 Task: In the Contact  Evelyn_White@tiffany.com, Add note: 'Add a note to reach out to a partner for a joint marketing campaign.'. Mark checkbox to create task to follow up ': In 2 weeks'. Create task, with  description: Follow up on Payment, Add due date: In 3 Business Days; Add reminder: 30 Minutes before. Set Priority Medium and add note: Review the attached proposal. Logged in from softage.5@softage.net
Action: Mouse moved to (71, 56)
Screenshot: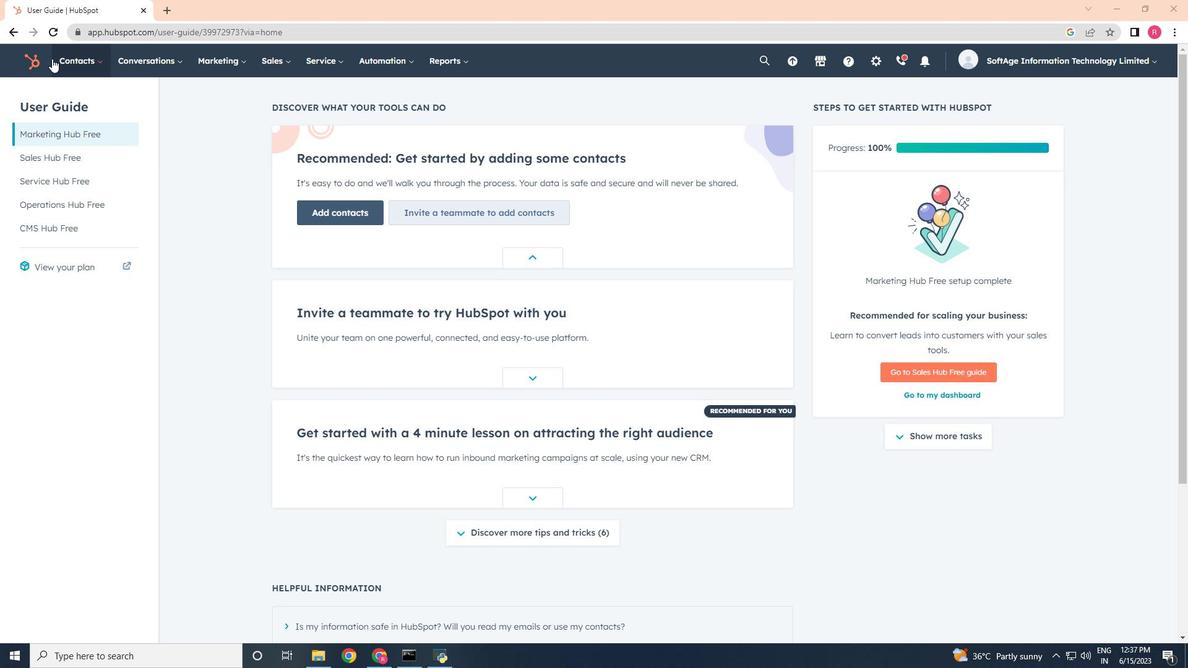 
Action: Mouse pressed left at (71, 56)
Screenshot: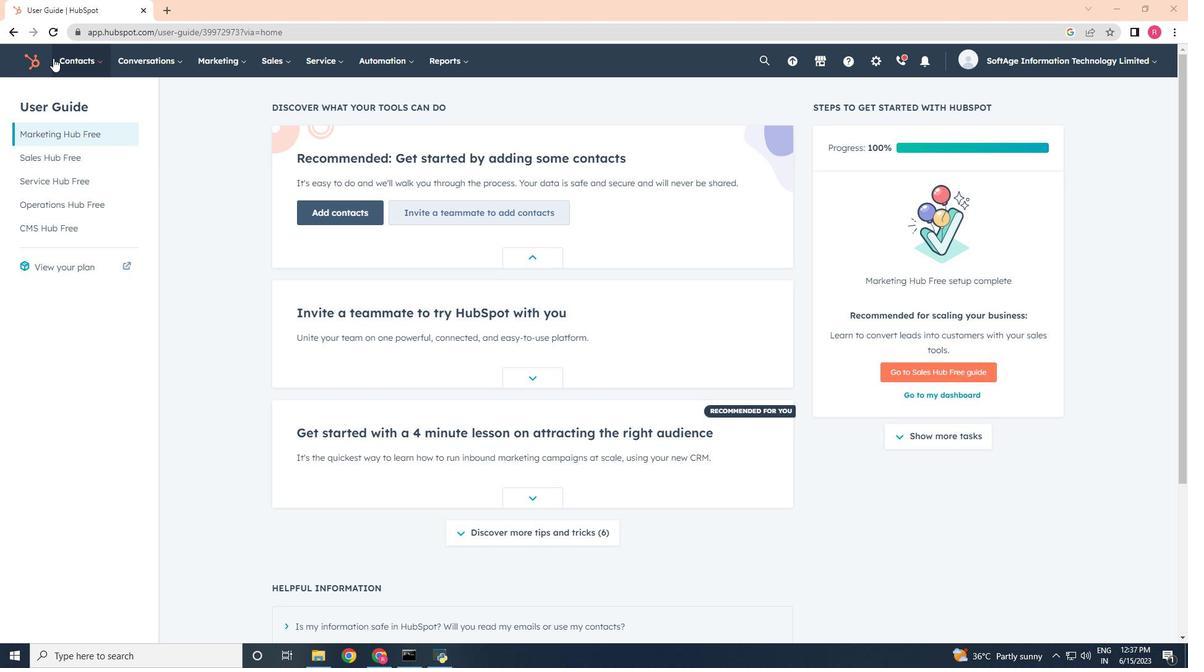 
Action: Mouse moved to (87, 92)
Screenshot: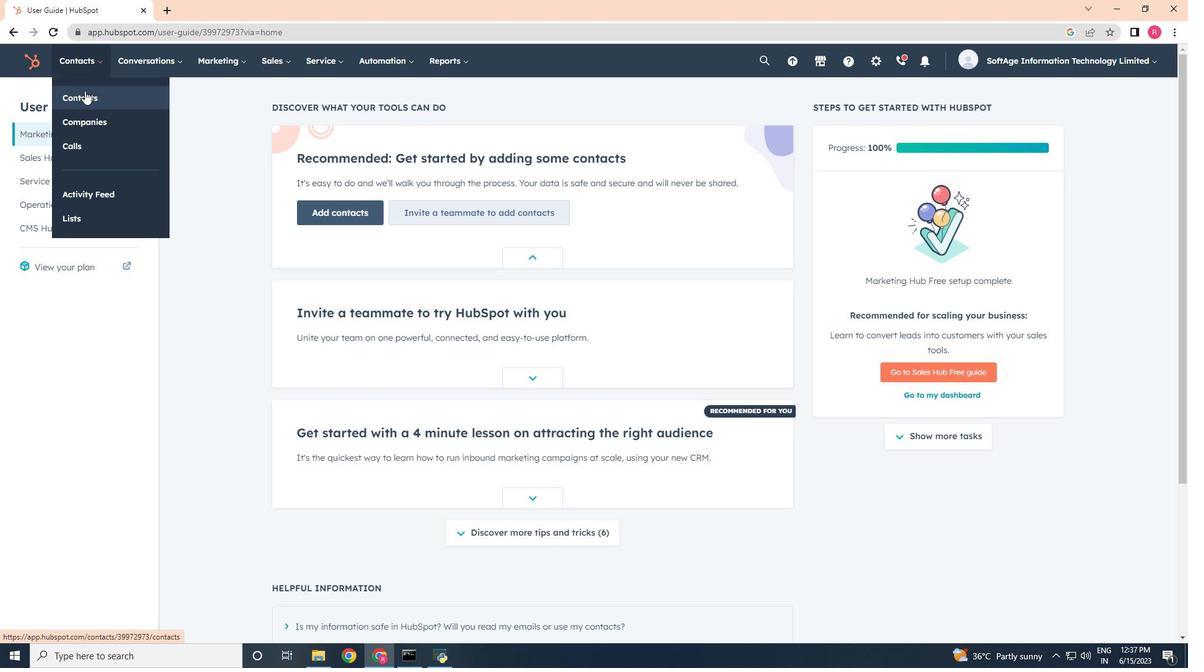
Action: Mouse pressed left at (87, 92)
Screenshot: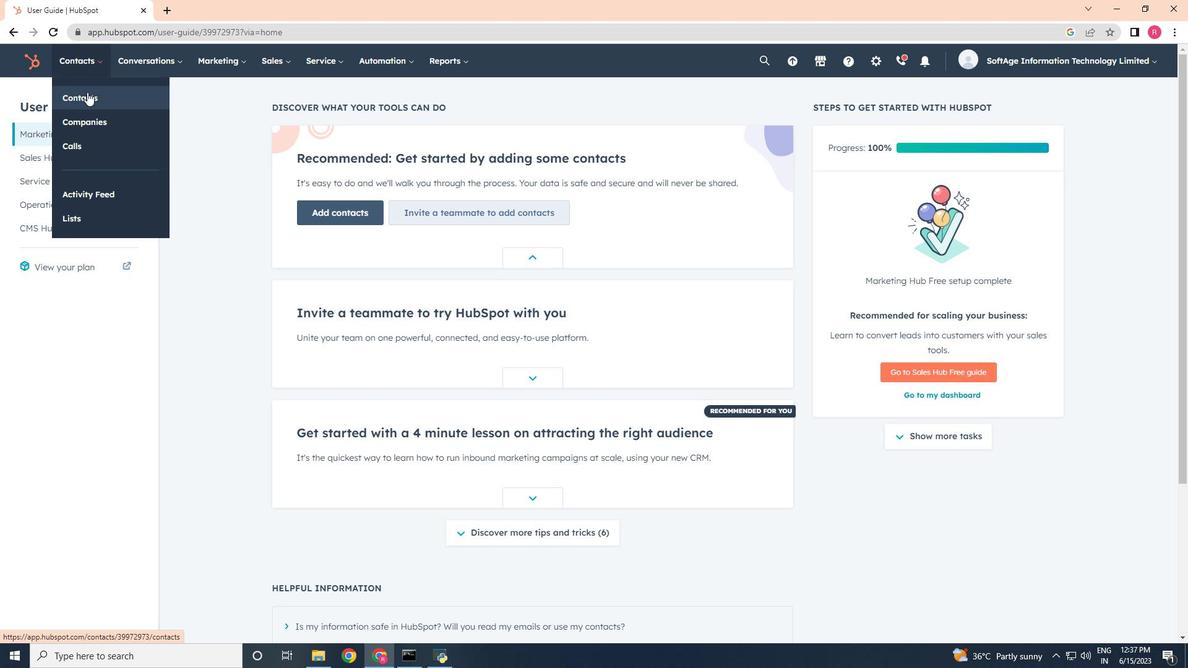 
Action: Mouse moved to (113, 202)
Screenshot: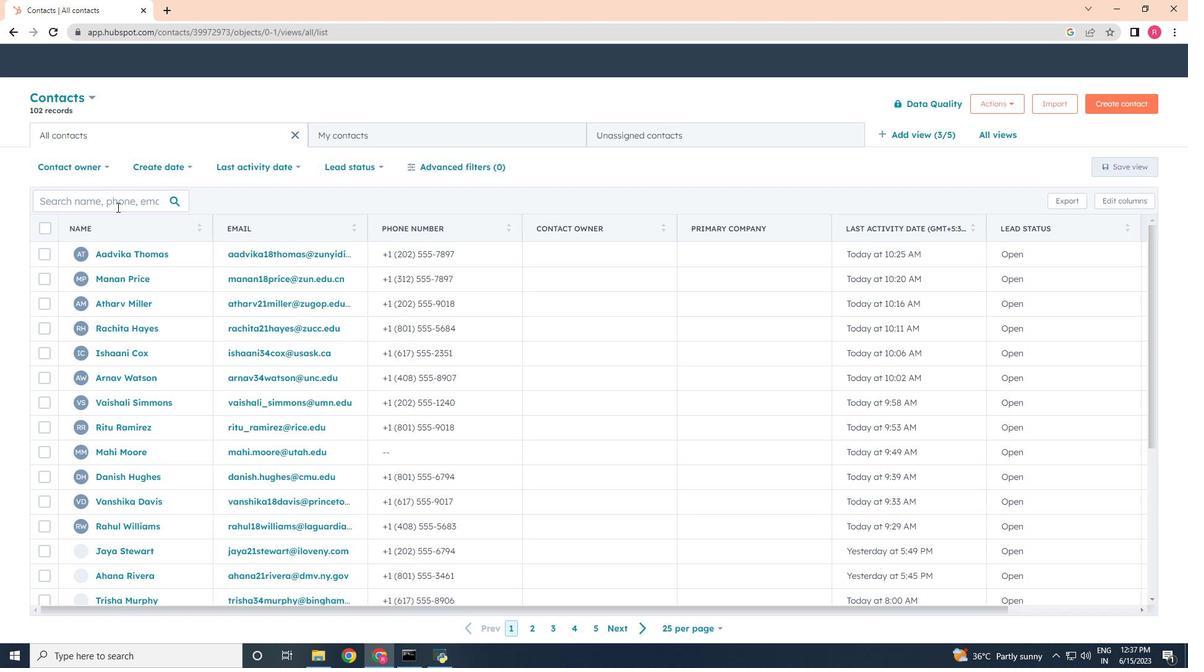 
Action: Mouse pressed left at (113, 202)
Screenshot: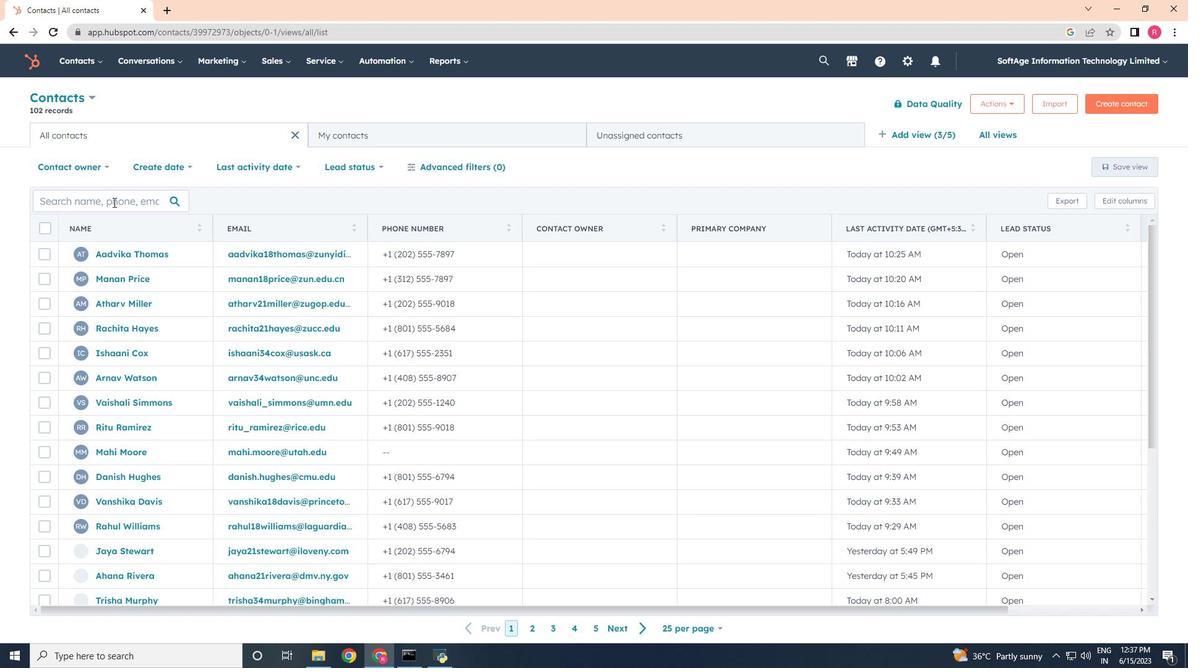 
Action: Key pressed <Key.shift>Evelyn<Key.shift>_white
Screenshot: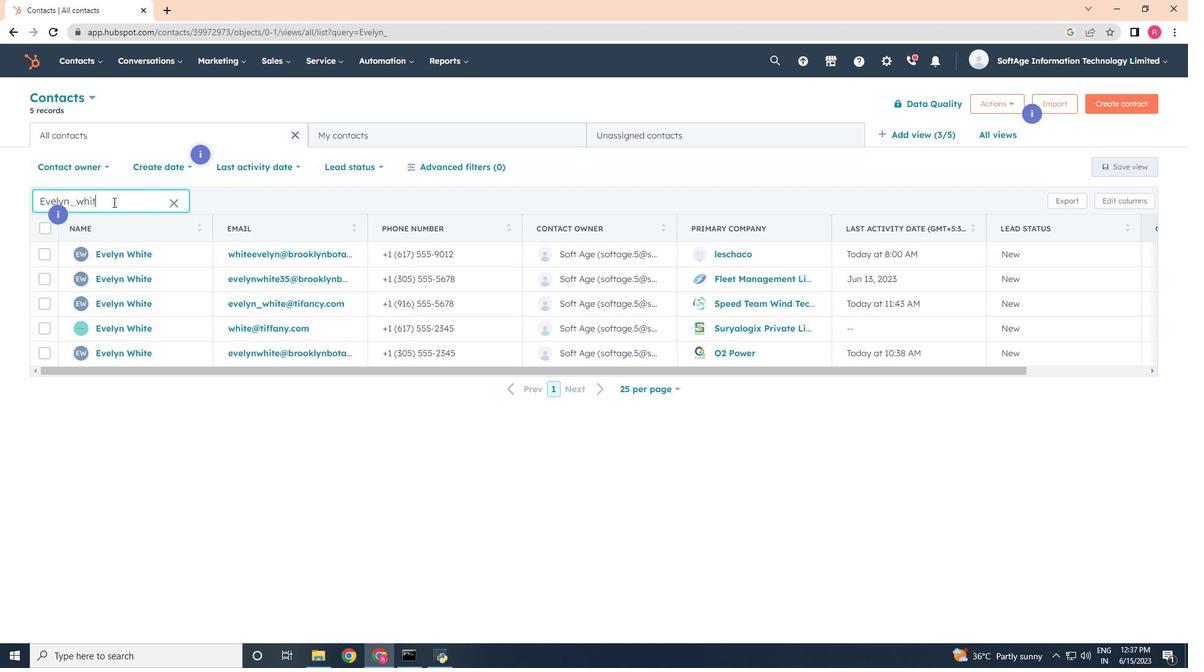 
Action: Mouse moved to (138, 258)
Screenshot: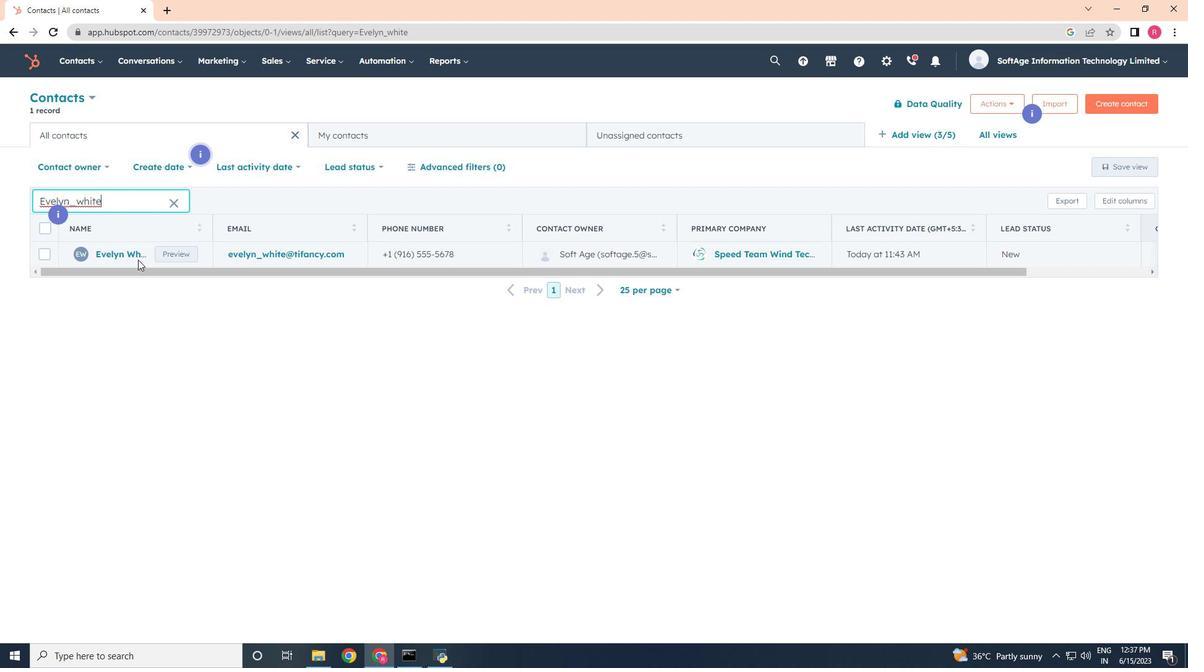 
Action: Mouse pressed left at (138, 258)
Screenshot: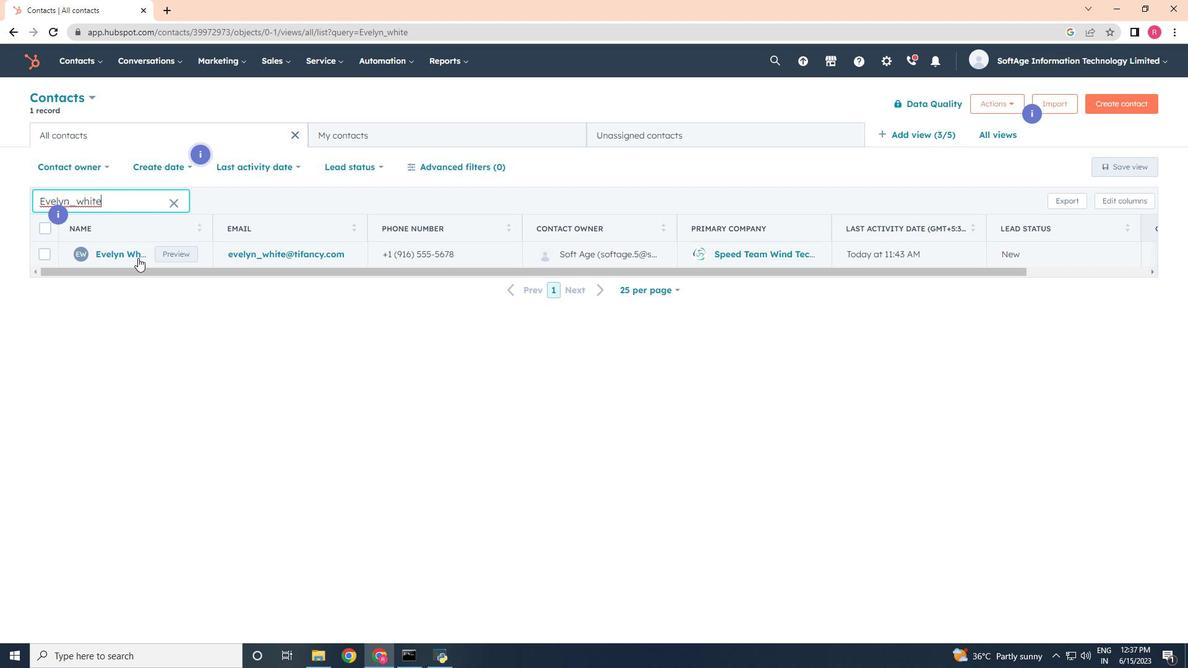 
Action: Mouse moved to (43, 211)
Screenshot: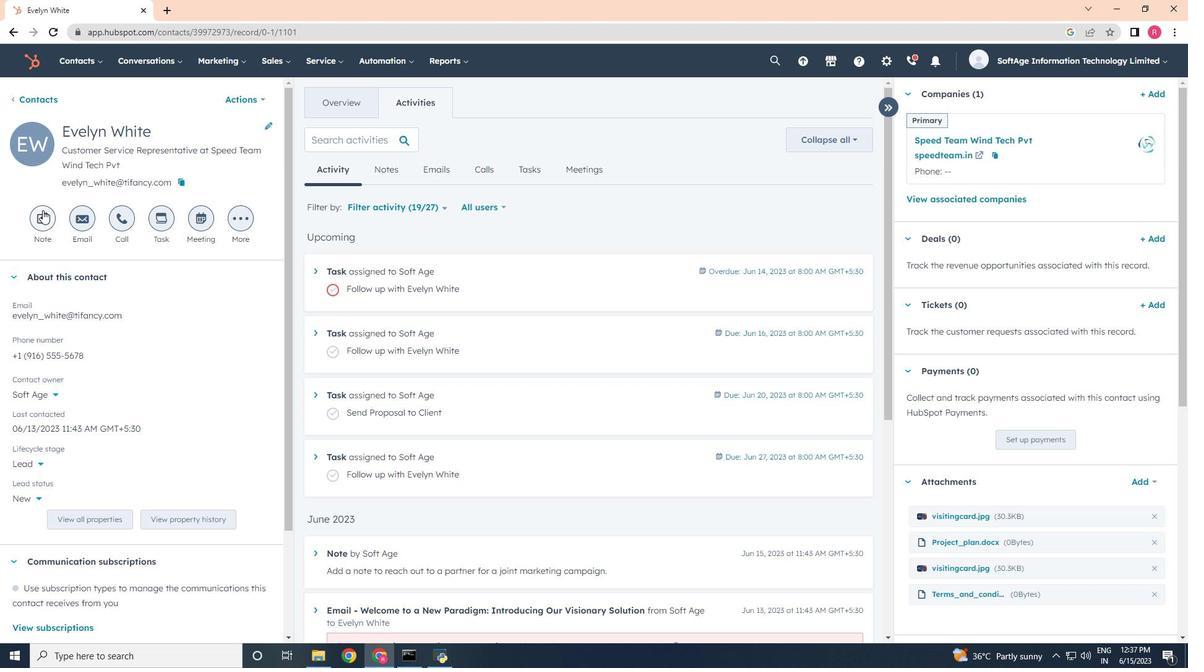 
Action: Mouse pressed left at (43, 211)
Screenshot: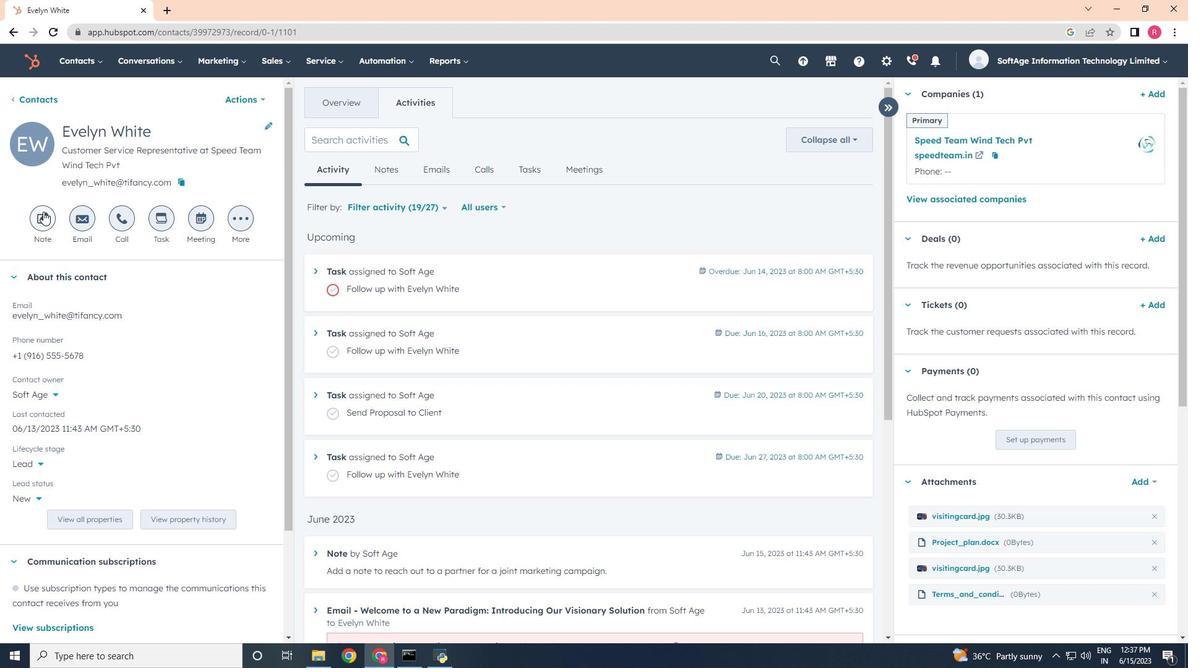 
Action: Mouse moved to (38, 266)
Screenshot: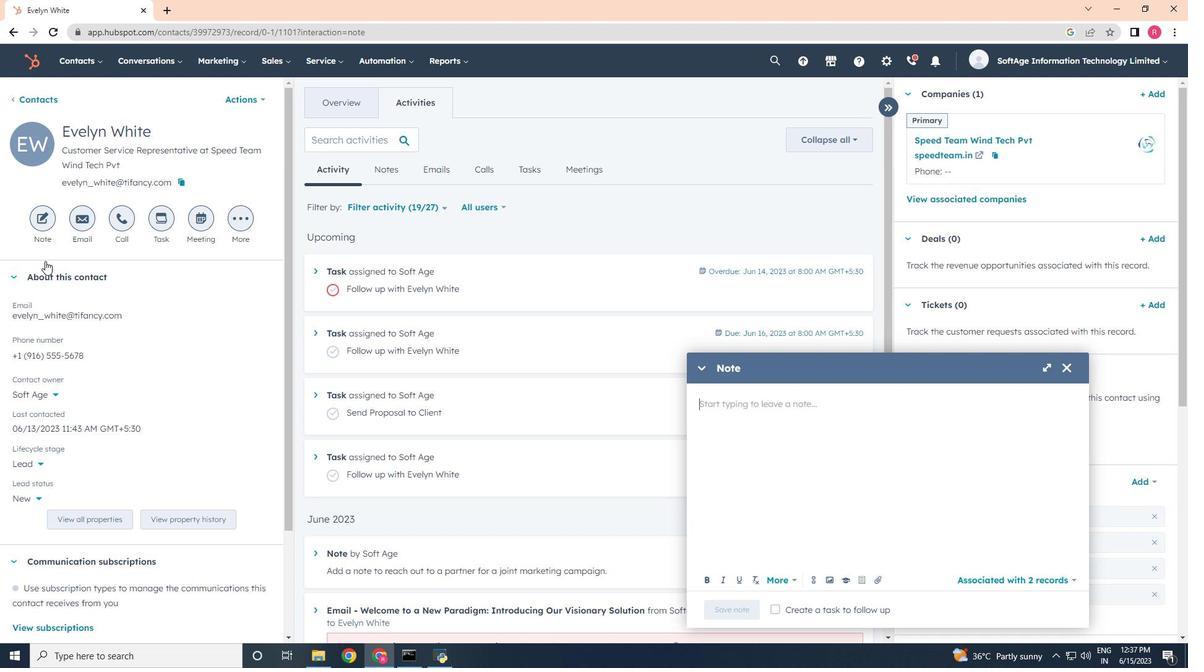 
Action: Key pressed <Key.shift><Key.shift><Key.shift><Key.shift><Key.shift><Key.shift><Key.shift><Key.shift><Key.shift><Key.shift><Key.shift><Key.shift><Key.shift><Key.shift><Key.shift><Key.shift><Key.shift><Key.shift><Key.shift><Key.shift>Add<Key.space>a<Key.space>notes<Key.space>to<Key.space>reach<Key.space>out<Key.space>to<Key.space>a<Key.space>partner<Key.space>for<Key.space>a<Key.space>join<Key.space>marketing<Key.space>campaign
Screenshot: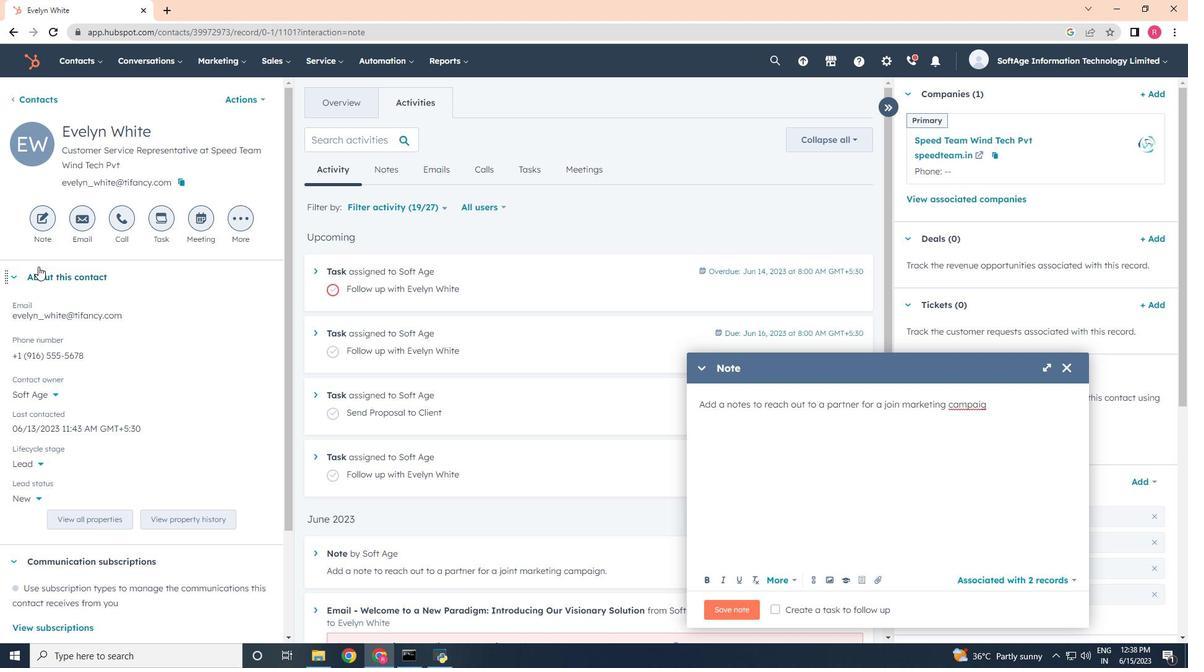 
Action: Mouse moved to (34, 268)
Screenshot: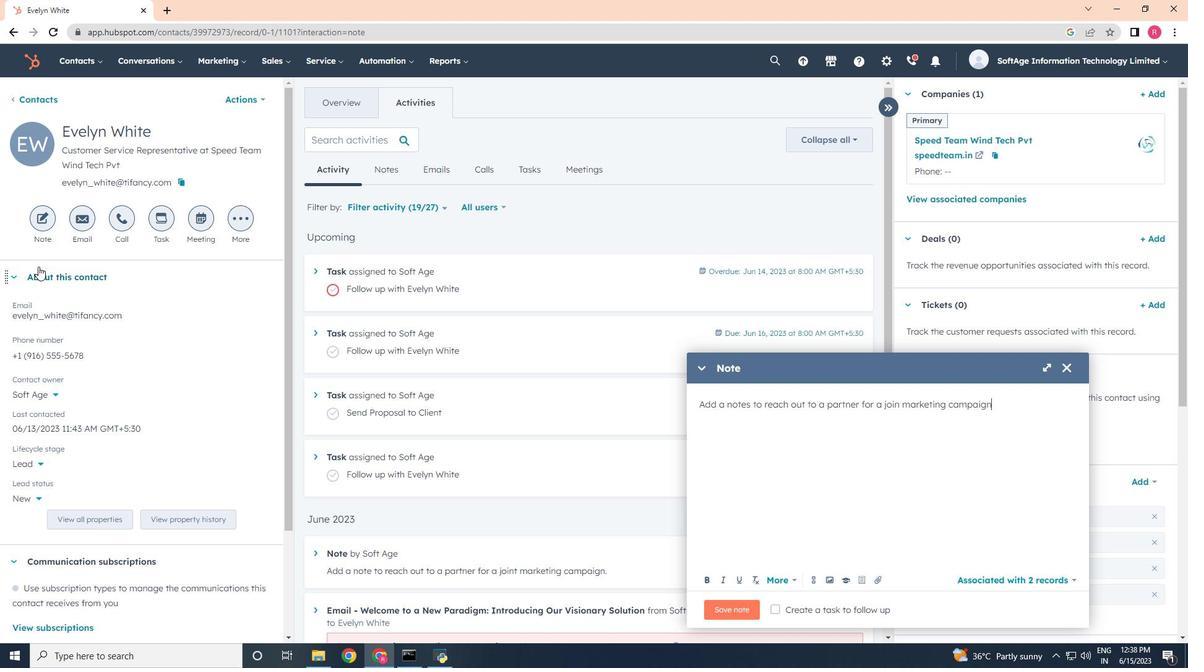 
Action: Key pressed .
Screenshot: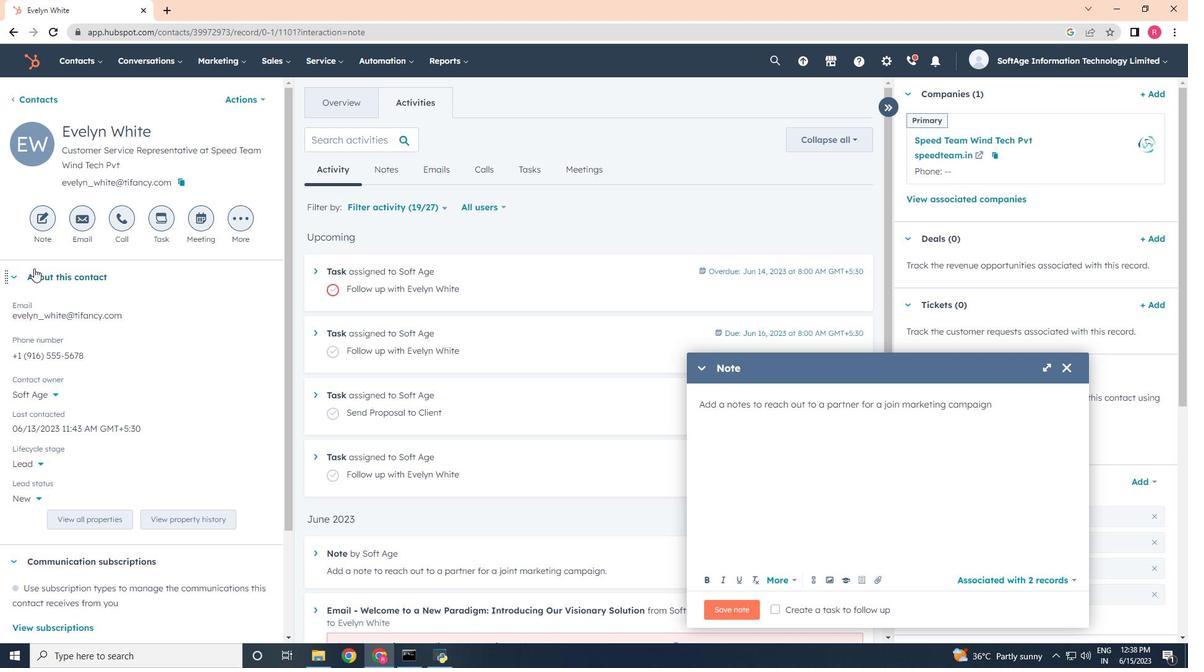 
Action: Mouse moved to (778, 611)
Screenshot: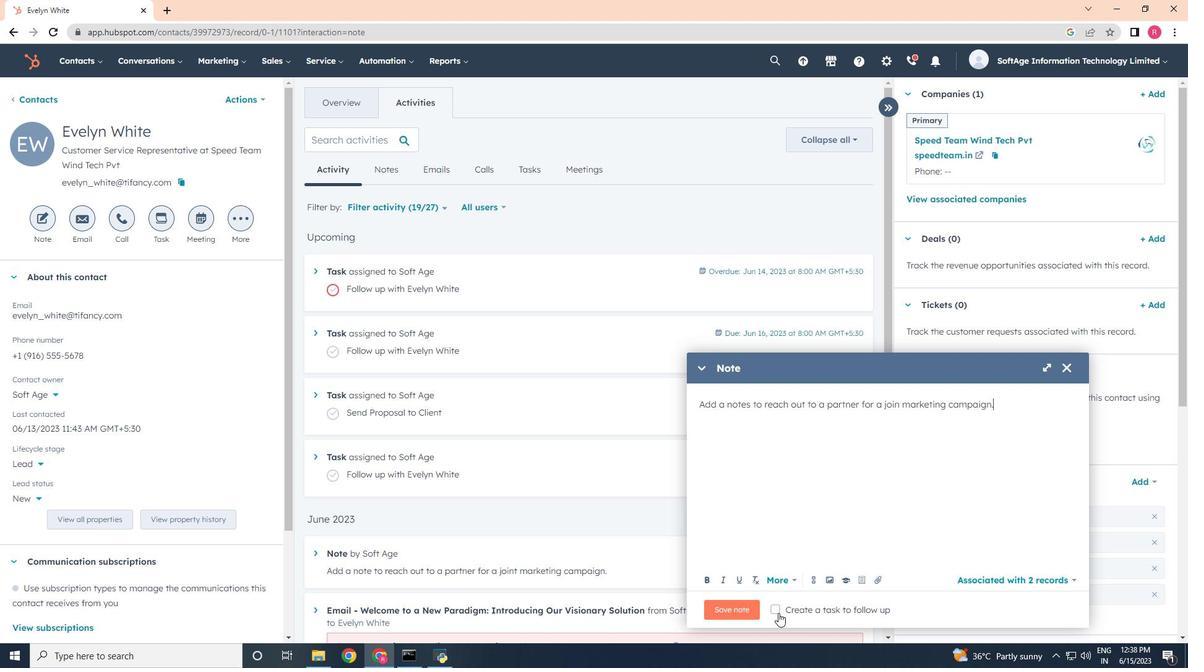 
Action: Mouse pressed left at (778, 611)
Screenshot: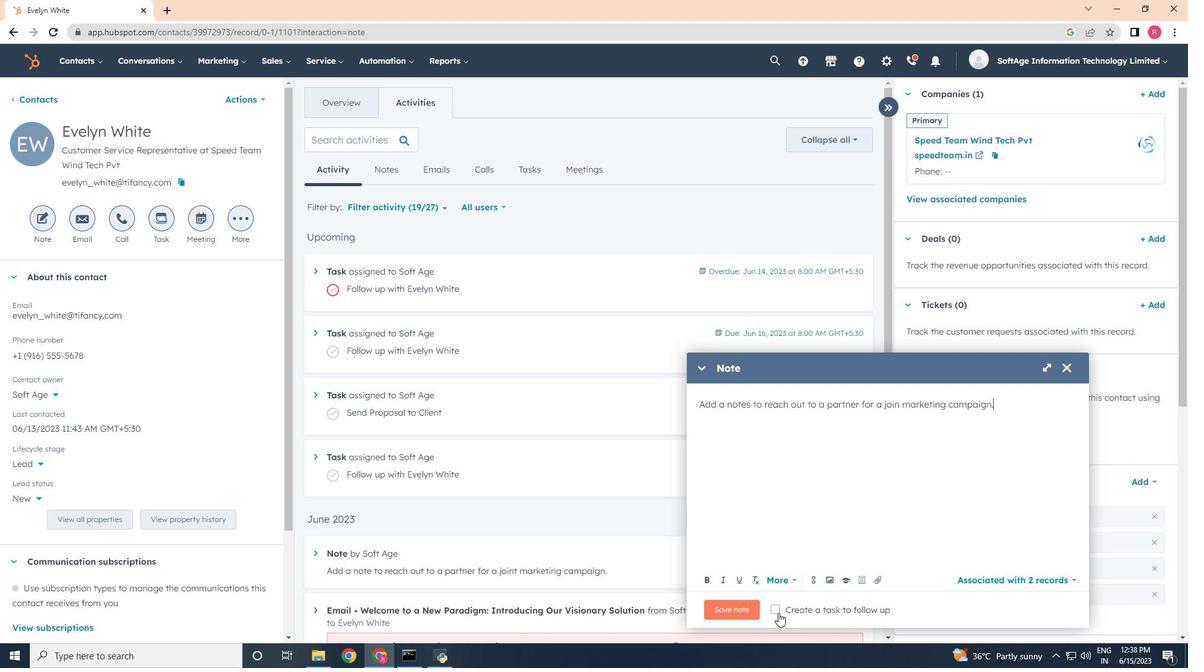 
Action: Mouse moved to (960, 610)
Screenshot: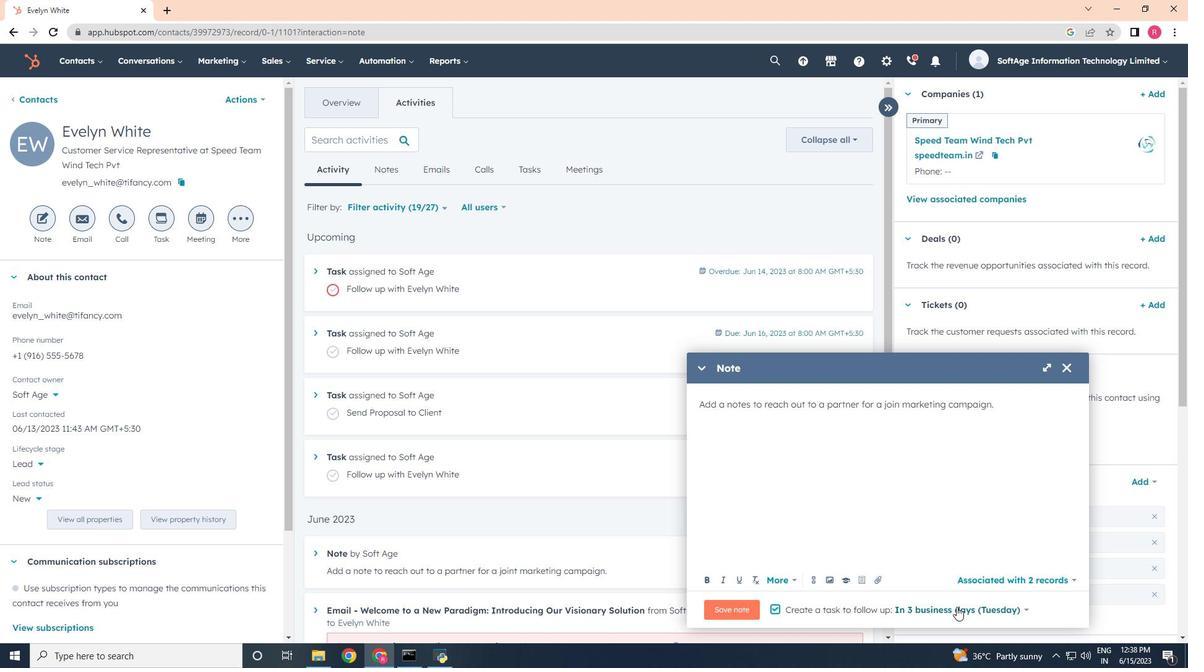 
Action: Mouse pressed left at (960, 610)
Screenshot: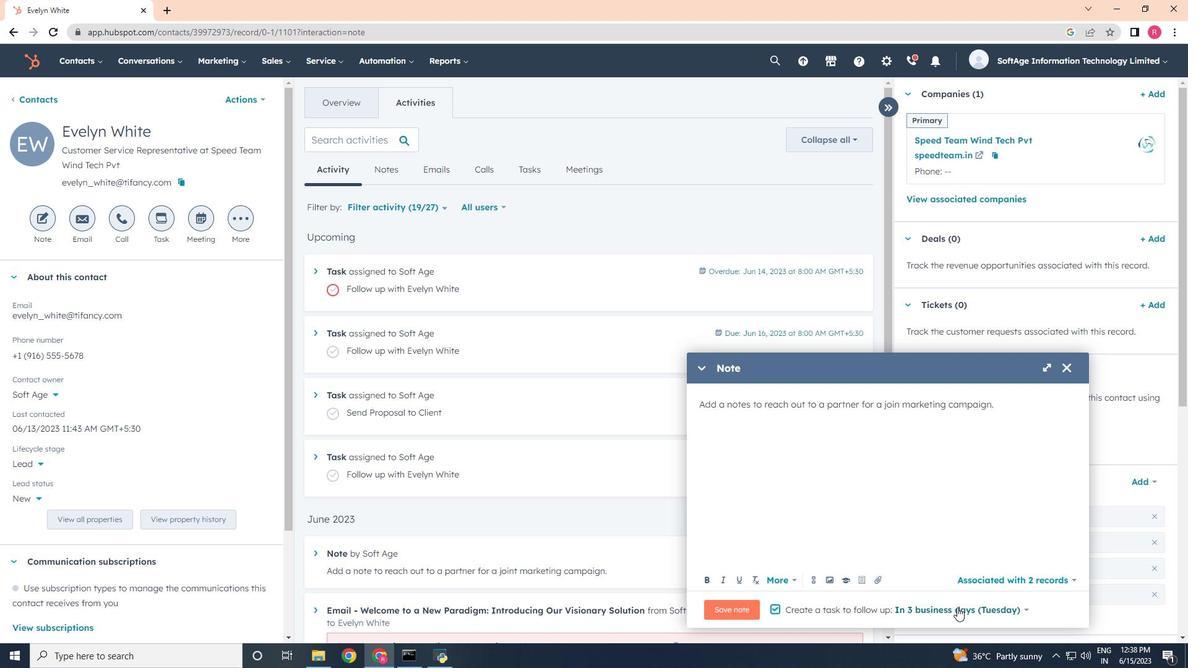 
Action: Mouse moved to (933, 540)
Screenshot: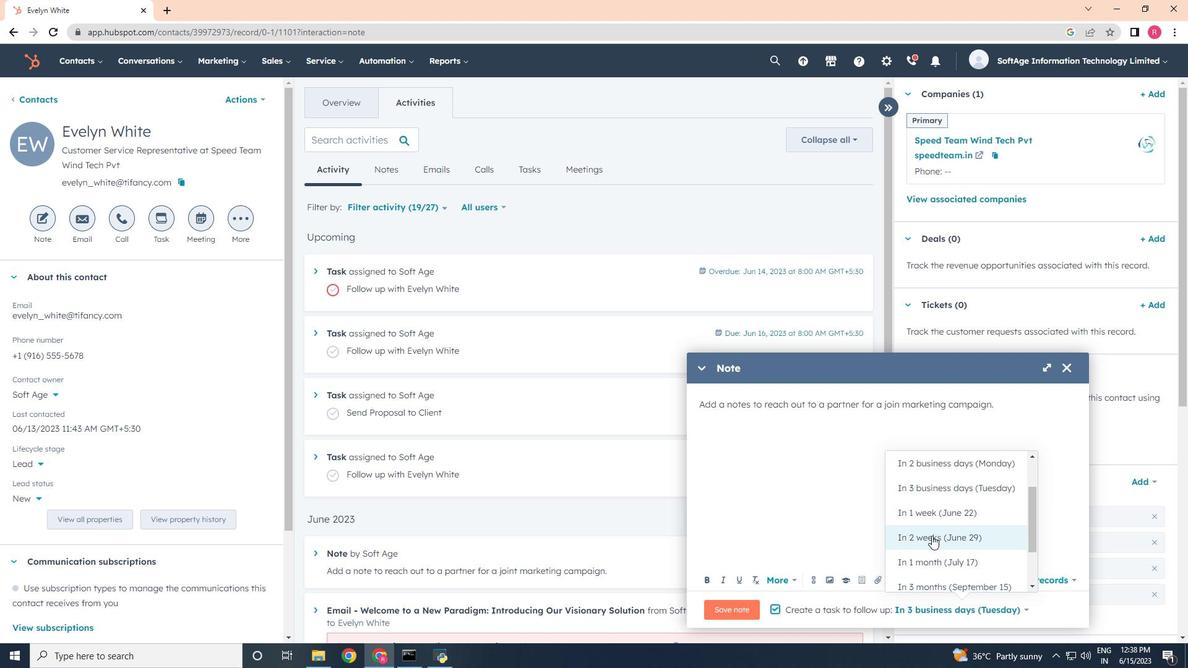 
Action: Mouse pressed left at (933, 540)
Screenshot: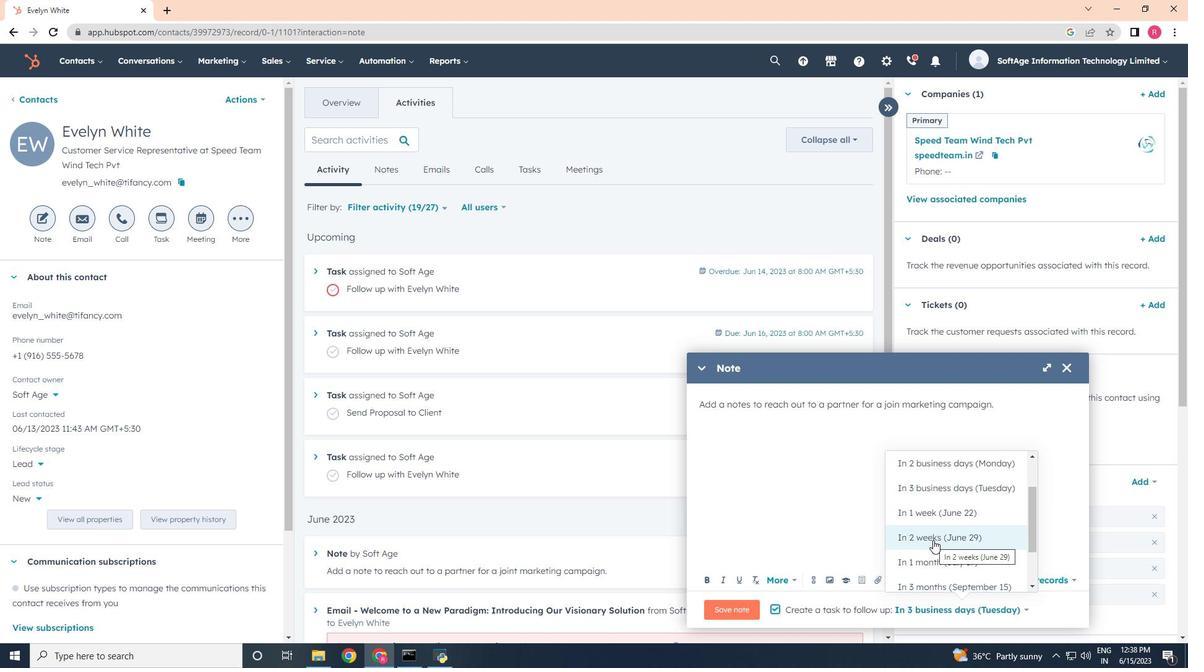 
Action: Mouse moved to (741, 605)
Screenshot: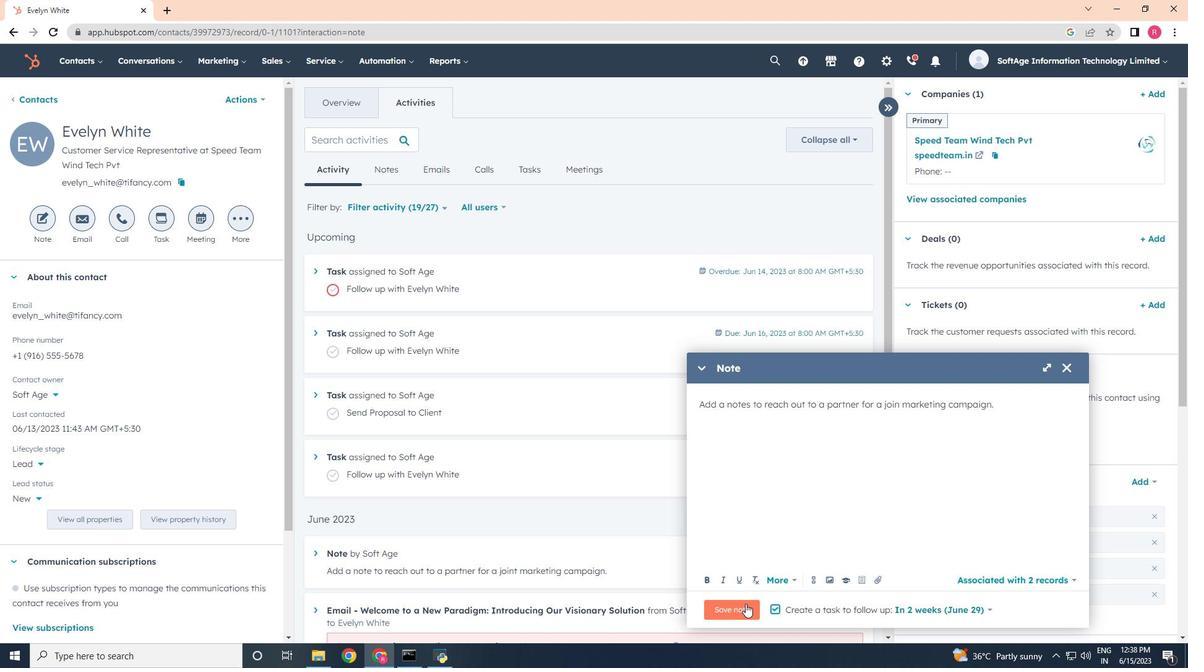 
Action: Mouse pressed left at (741, 605)
Screenshot: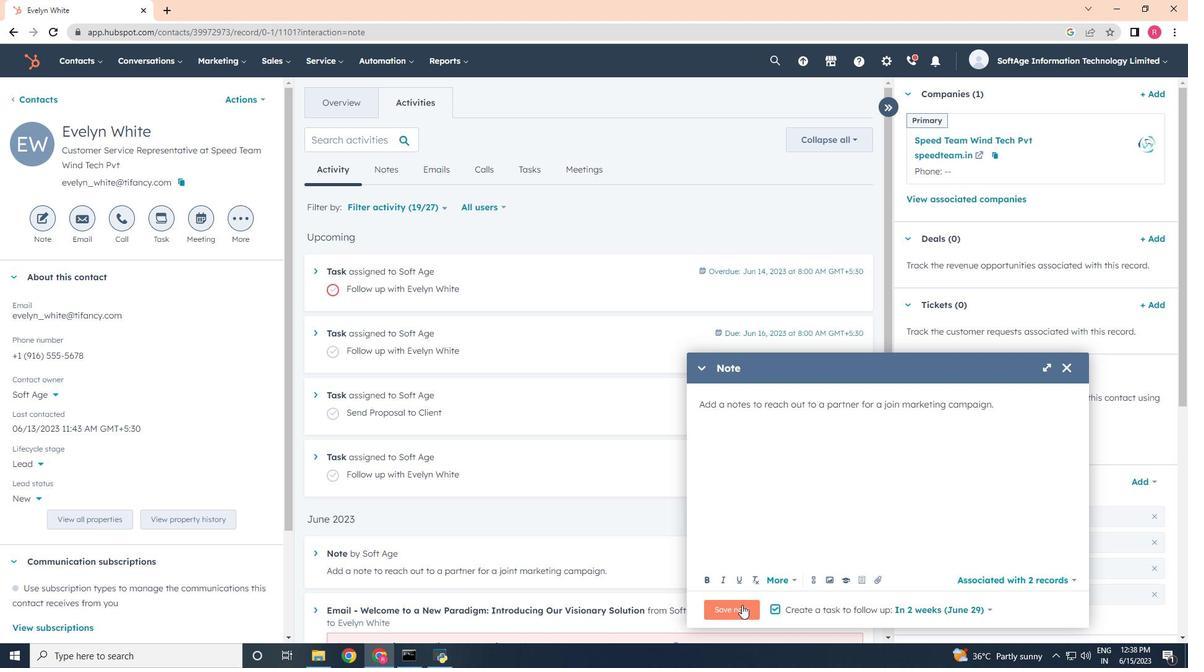 
Action: Mouse moved to (163, 222)
Screenshot: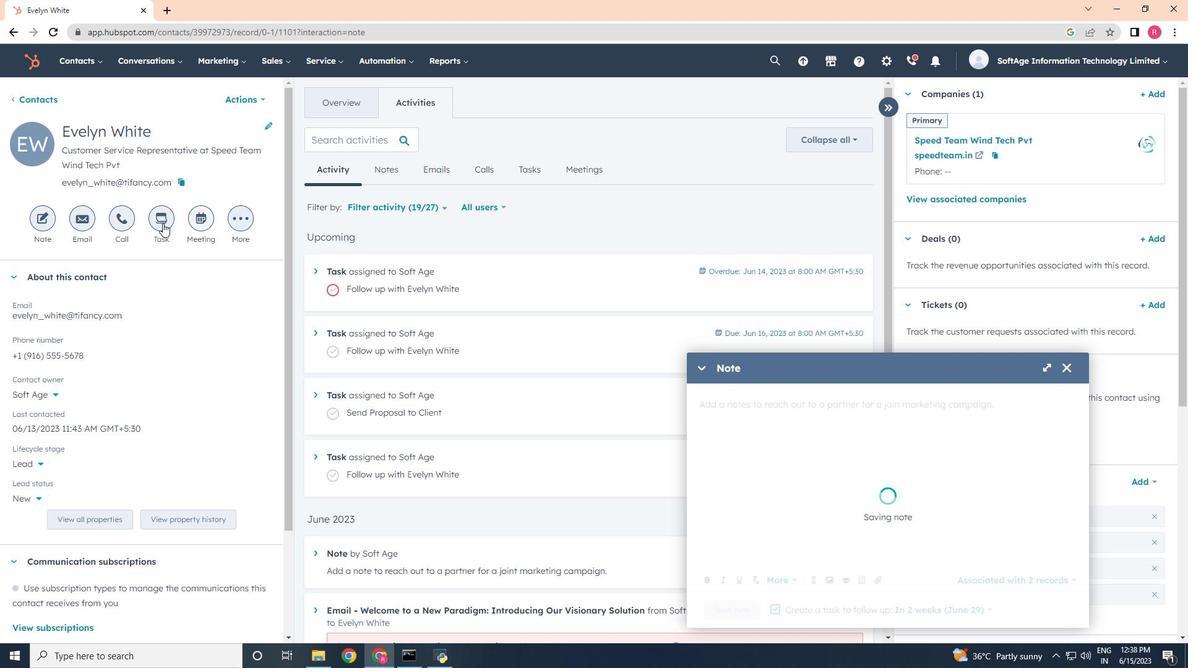 
Action: Mouse pressed left at (163, 222)
Screenshot: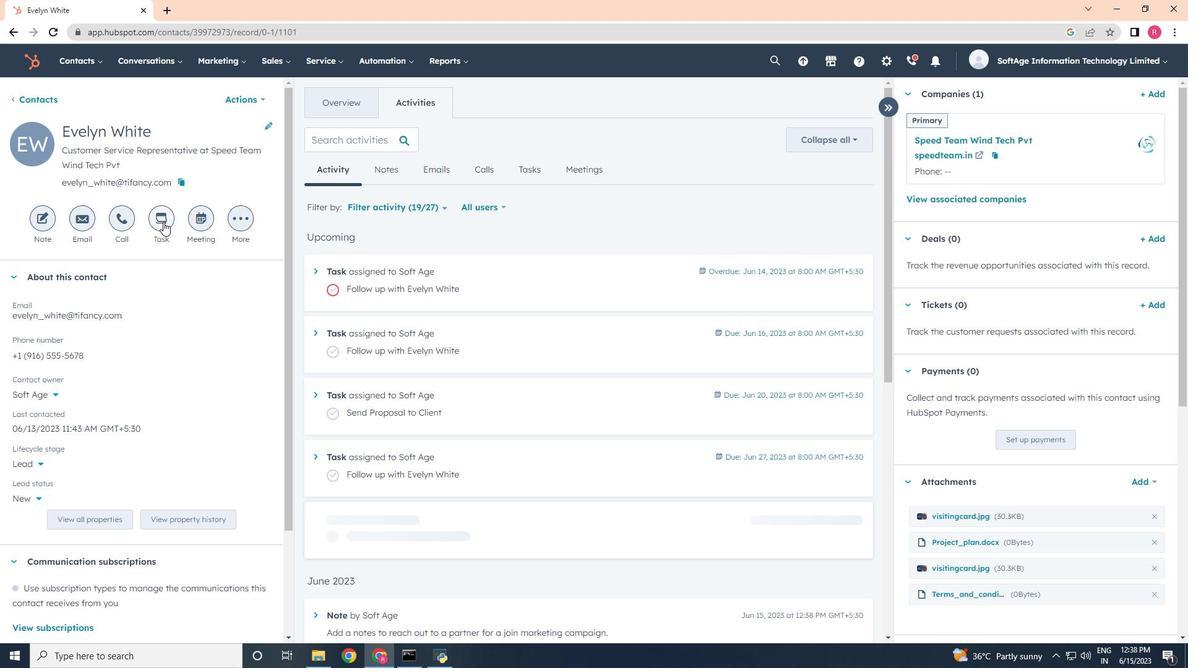 
Action: Mouse moved to (156, 259)
Screenshot: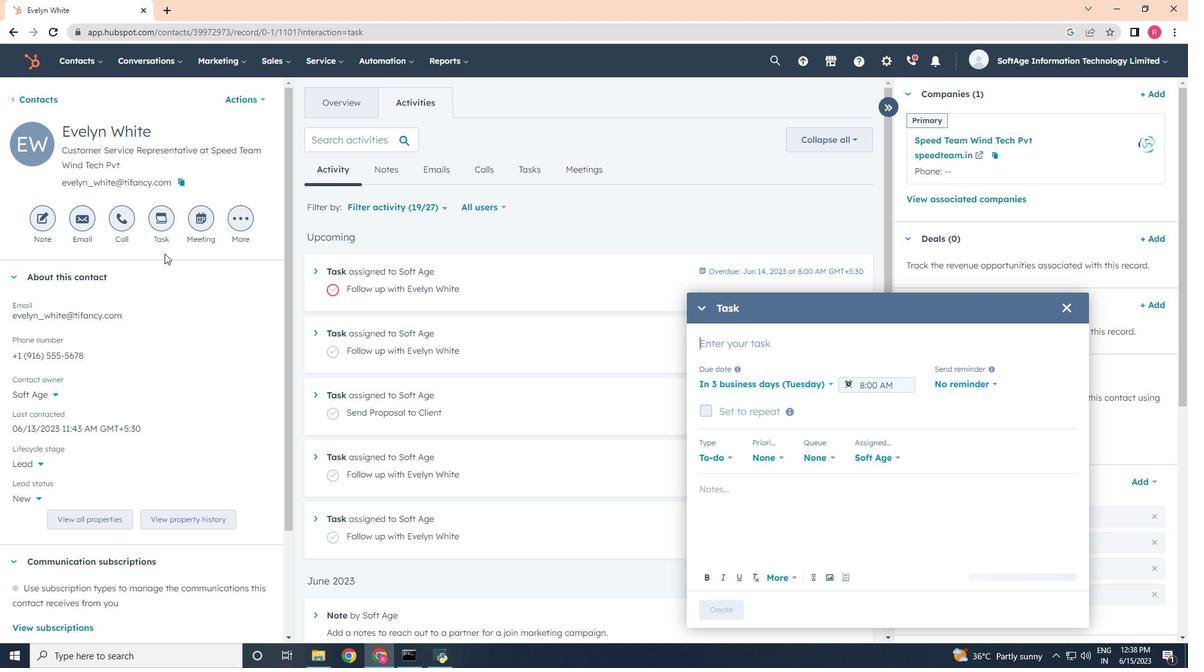
Action: Key pressed <Key.shift>Follow<Key.space>up<Key.space>a<Key.space><Key.backspace>n<Key.space><Key.shift>Payment<Key.space>
Screenshot: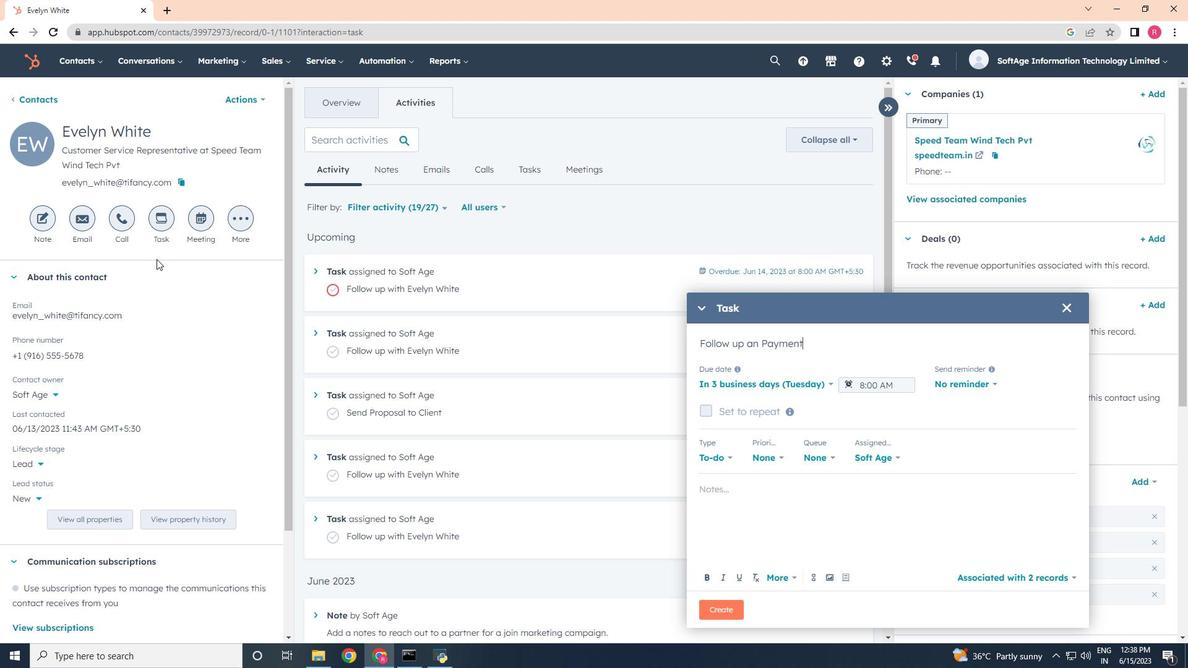 
Action: Mouse moved to (825, 389)
Screenshot: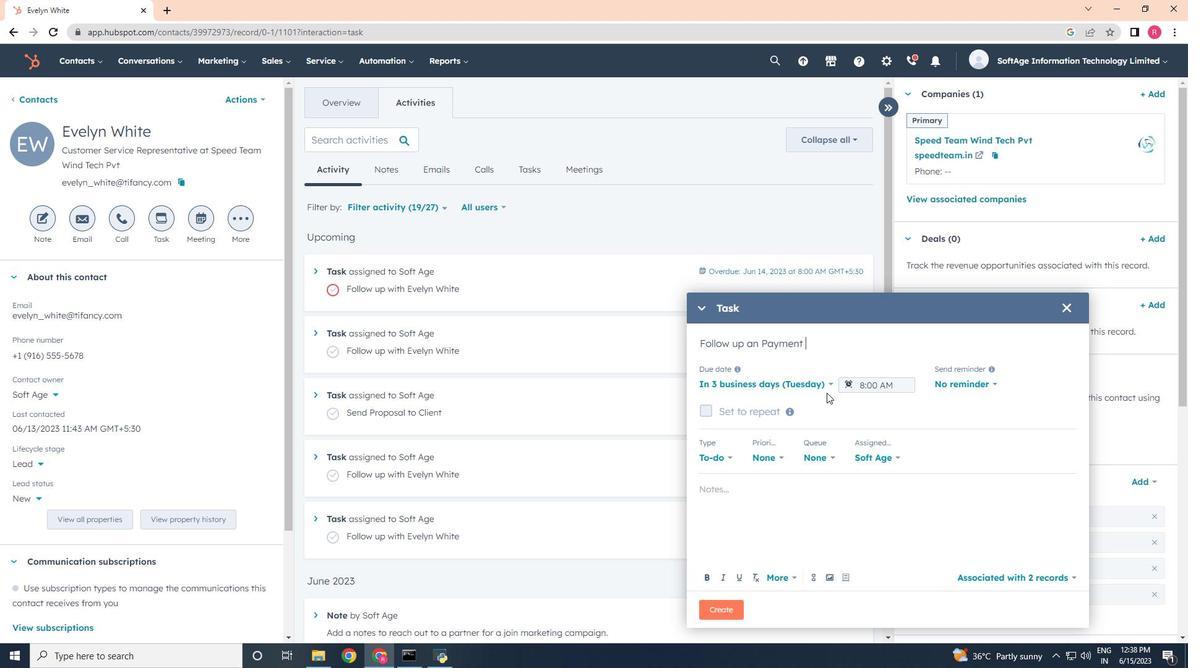 
Action: Mouse pressed left at (825, 389)
Screenshot: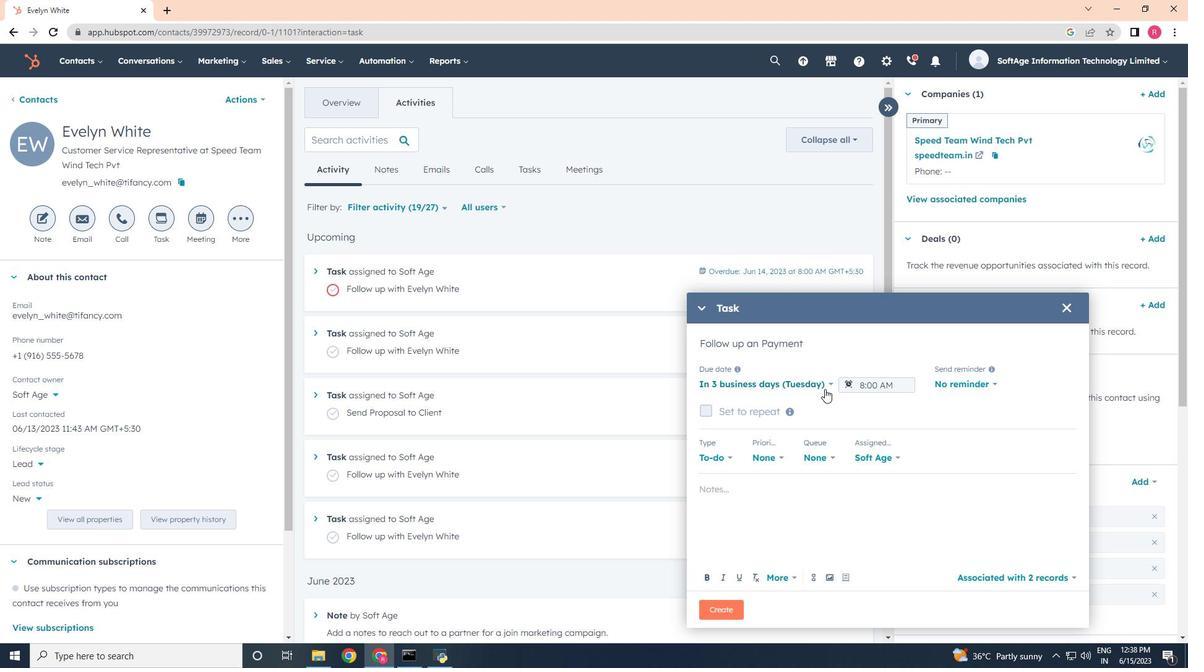 
Action: Mouse moved to (766, 444)
Screenshot: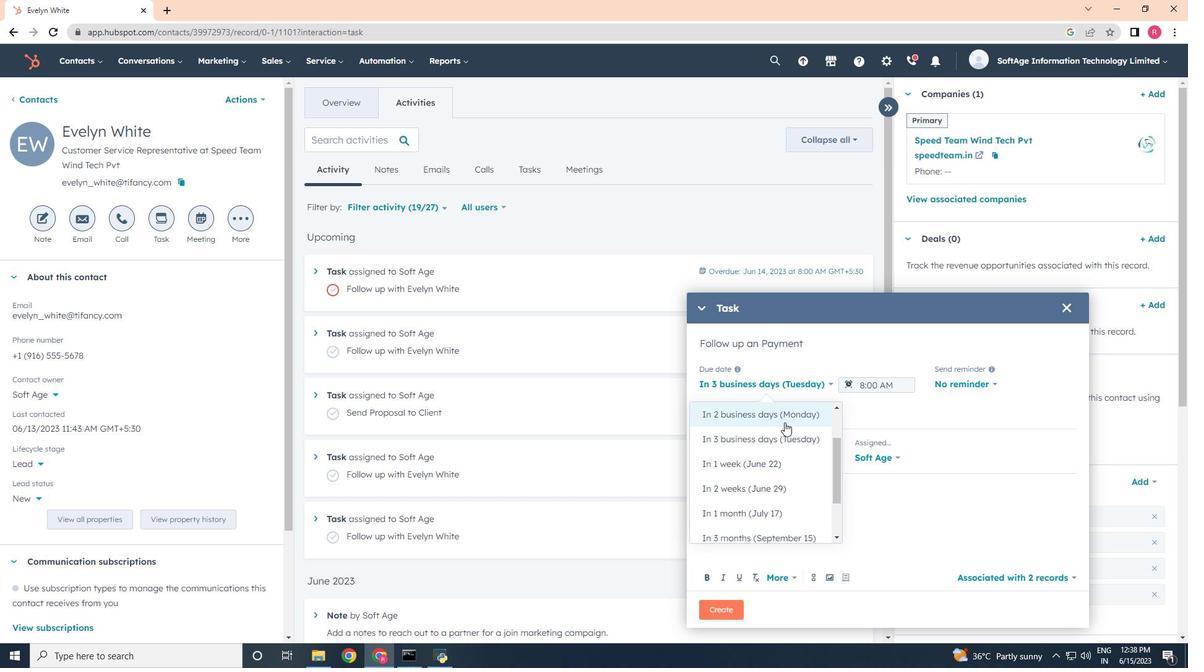 
Action: Mouse pressed left at (766, 444)
Screenshot: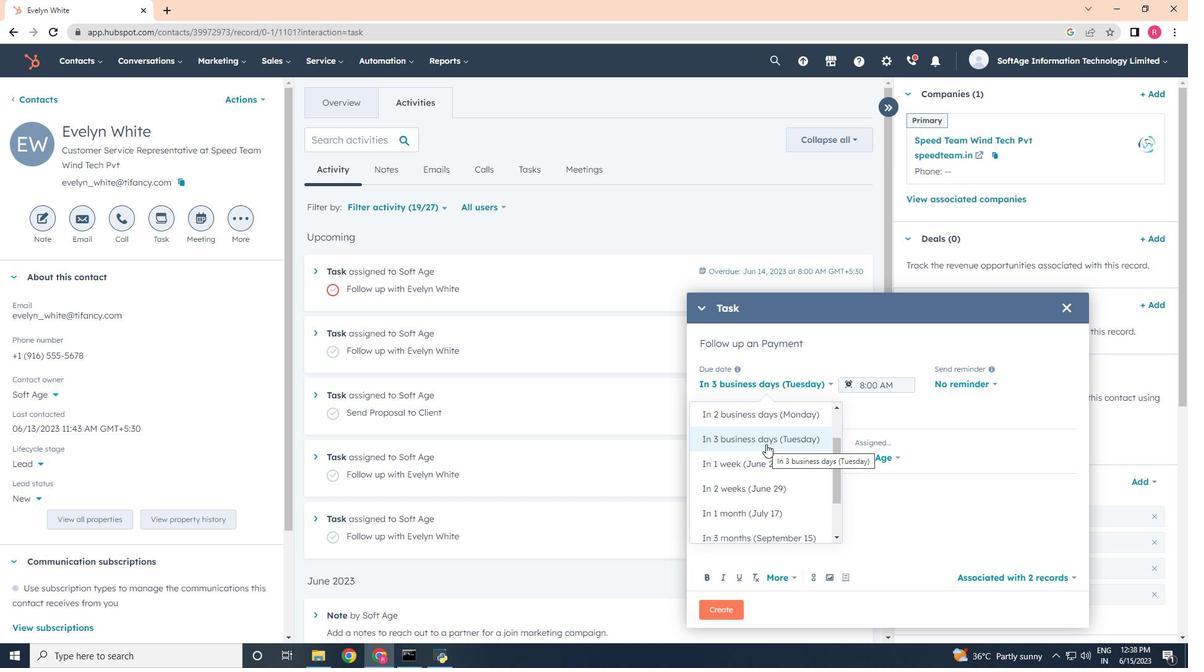 
Action: Mouse moved to (955, 385)
Screenshot: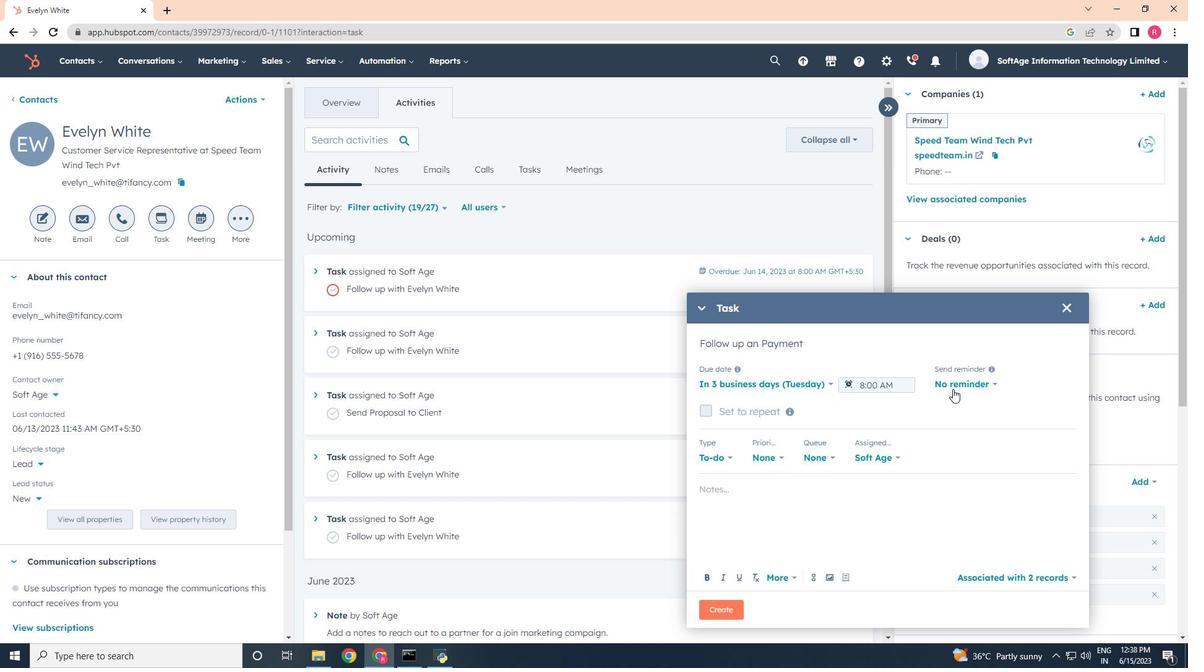 
Action: Mouse pressed left at (955, 385)
Screenshot: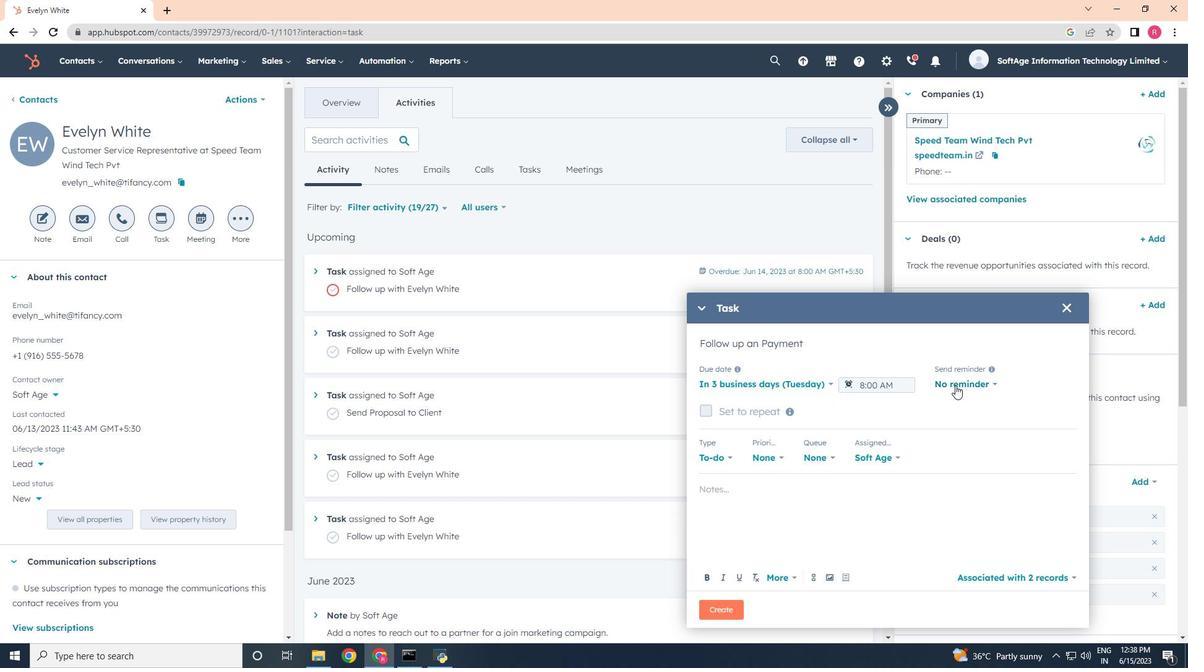 
Action: Mouse moved to (940, 471)
Screenshot: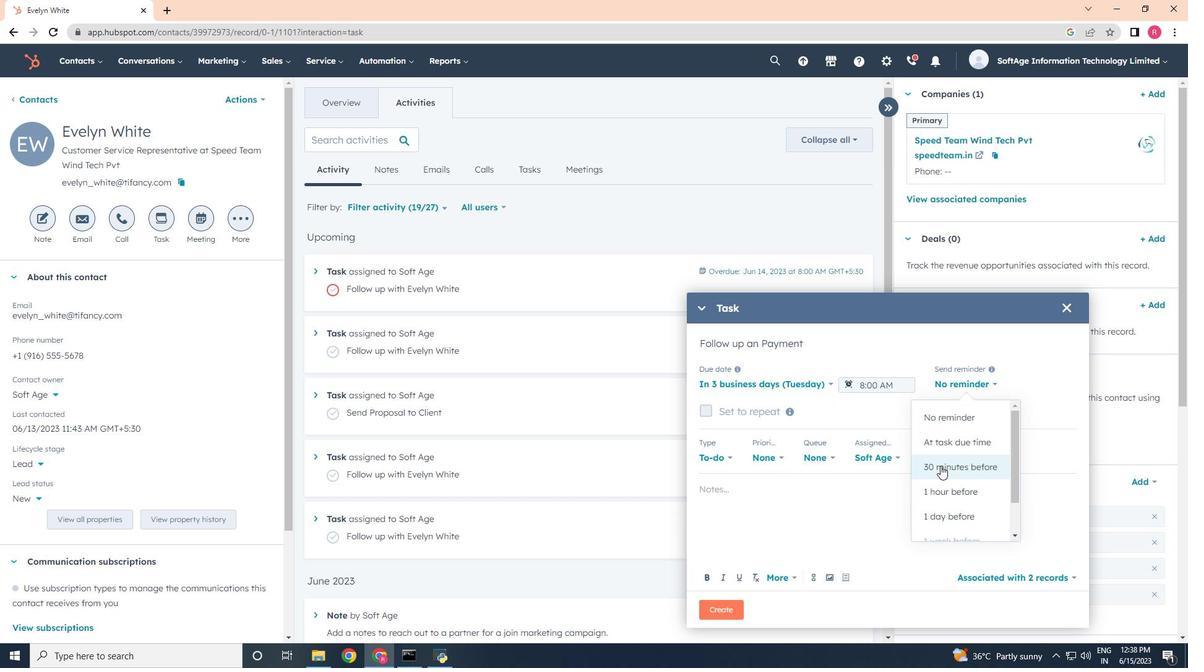 
Action: Mouse pressed left at (940, 471)
Screenshot: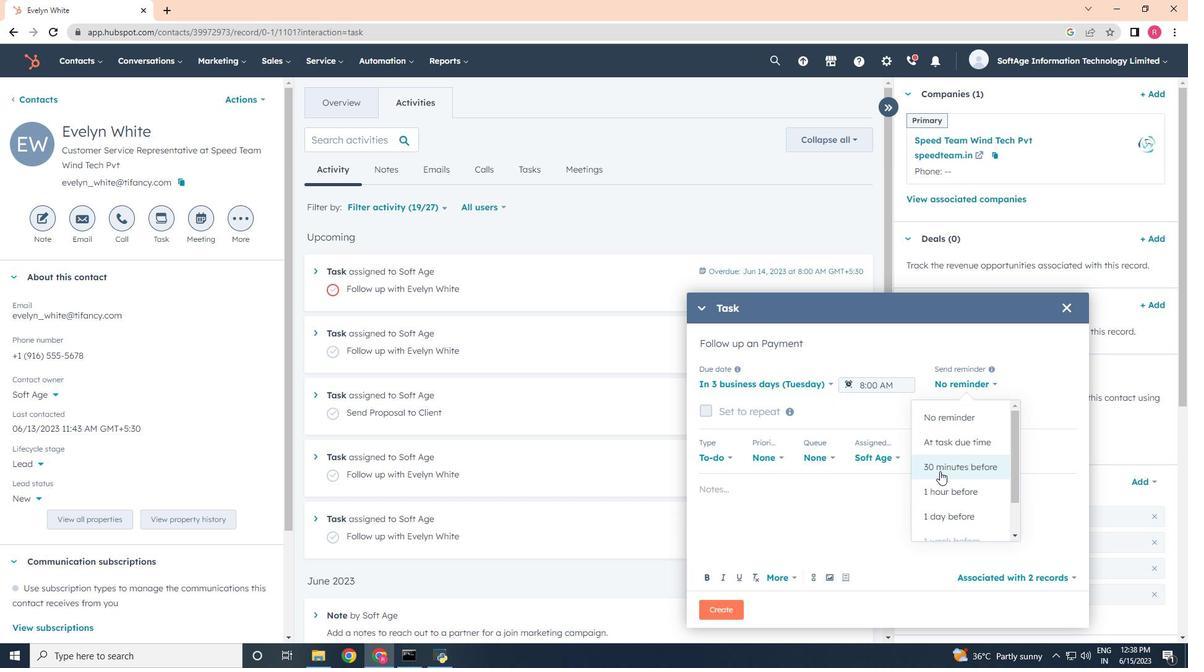 
Action: Mouse moved to (743, 490)
Screenshot: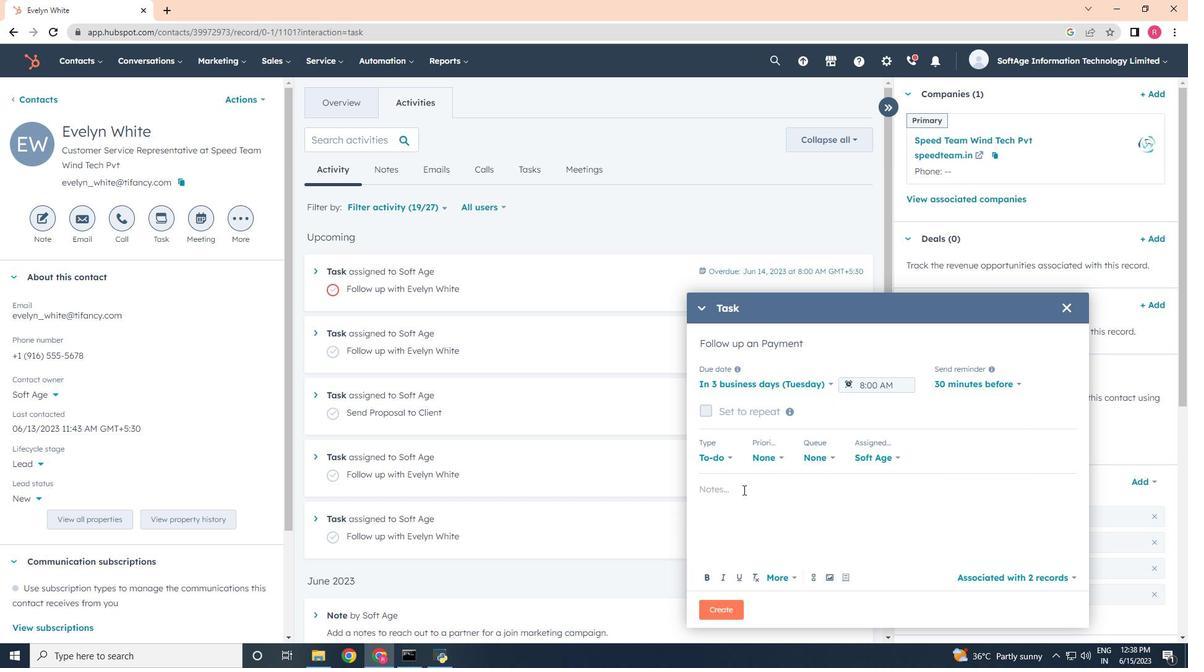 
Action: Mouse pressed left at (743, 490)
Screenshot: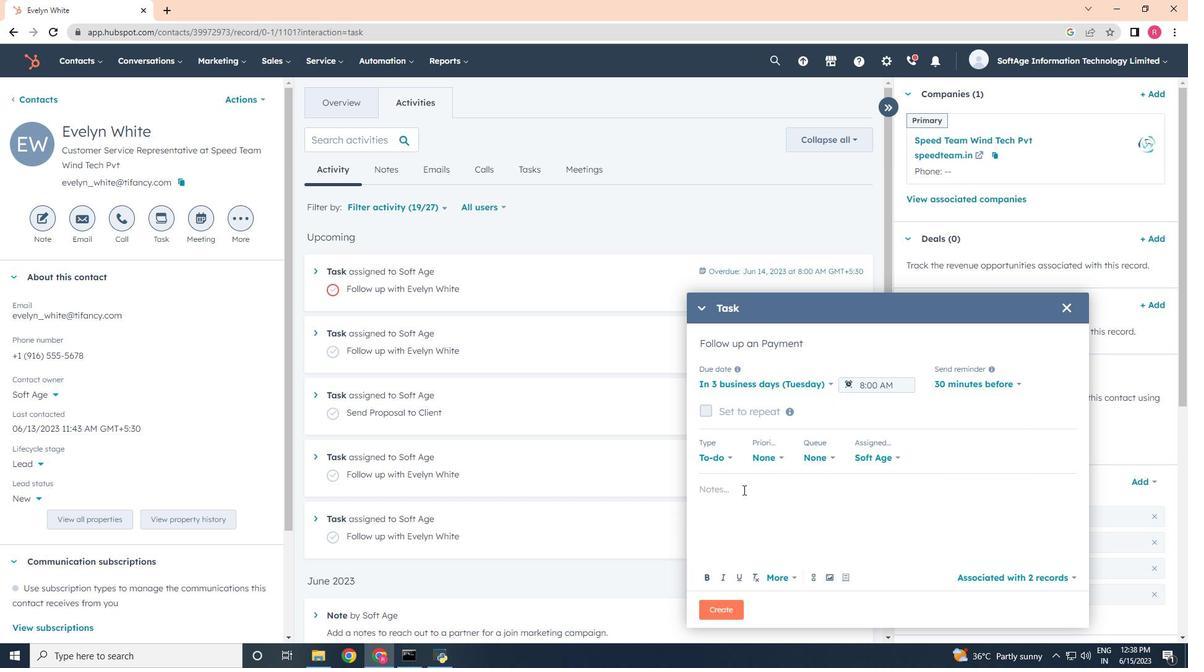
Action: Mouse moved to (763, 459)
Screenshot: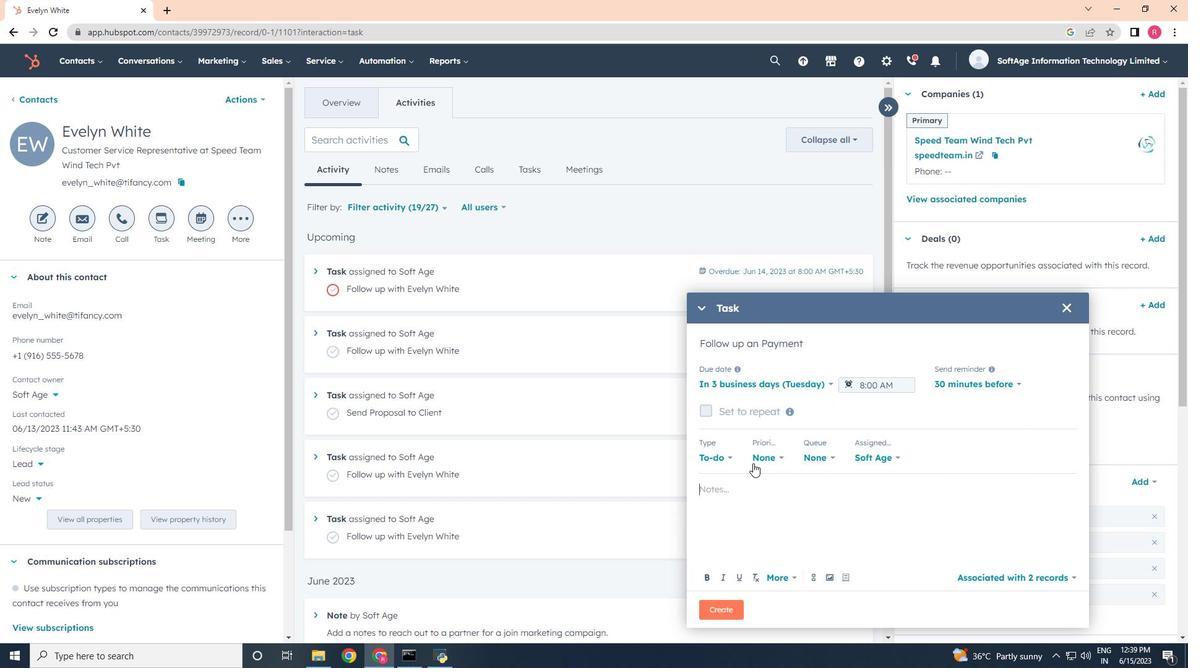 
Action: Mouse pressed left at (763, 459)
Screenshot: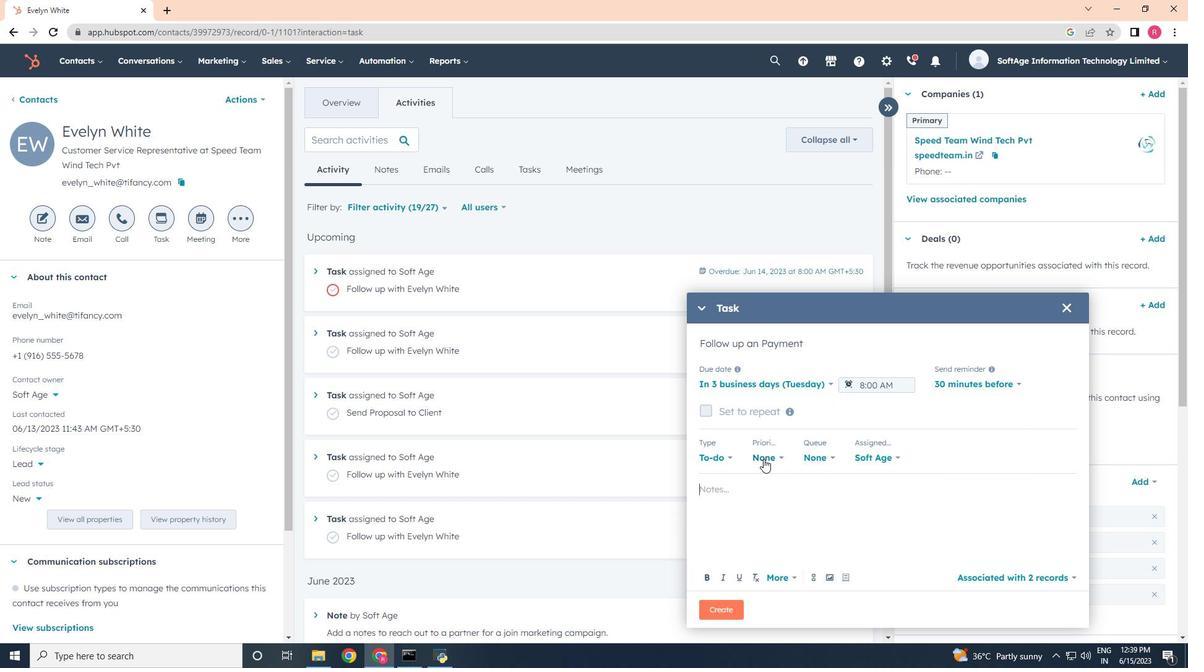 
Action: Mouse moved to (768, 538)
Screenshot: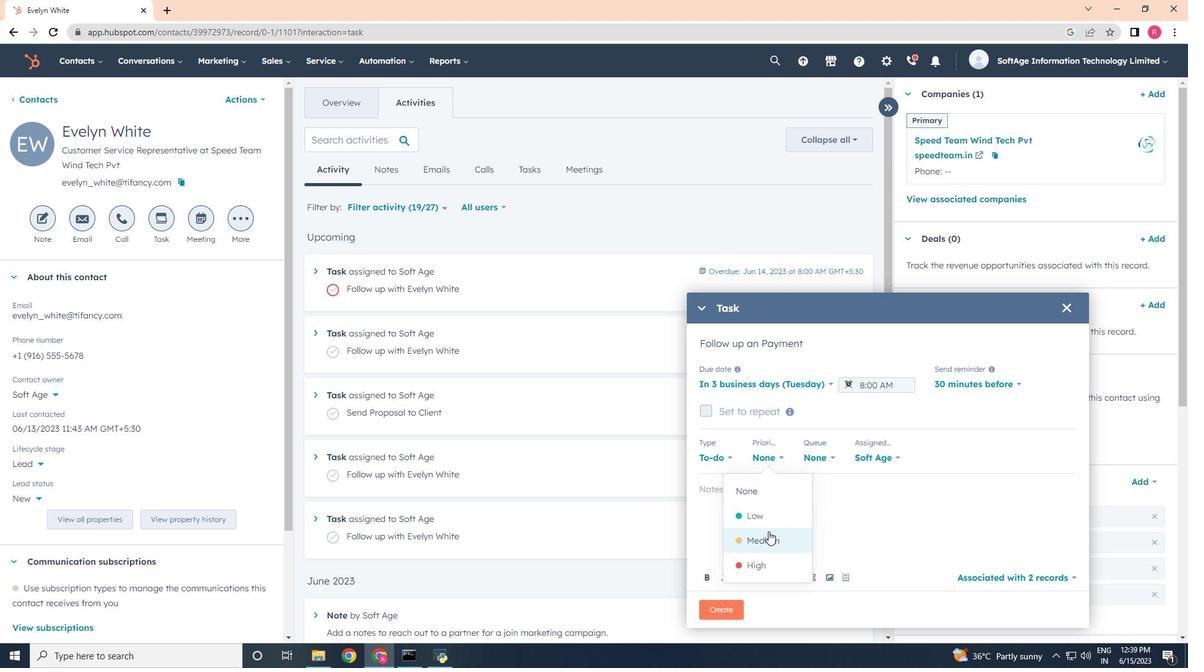 
Action: Mouse pressed left at (768, 538)
Screenshot: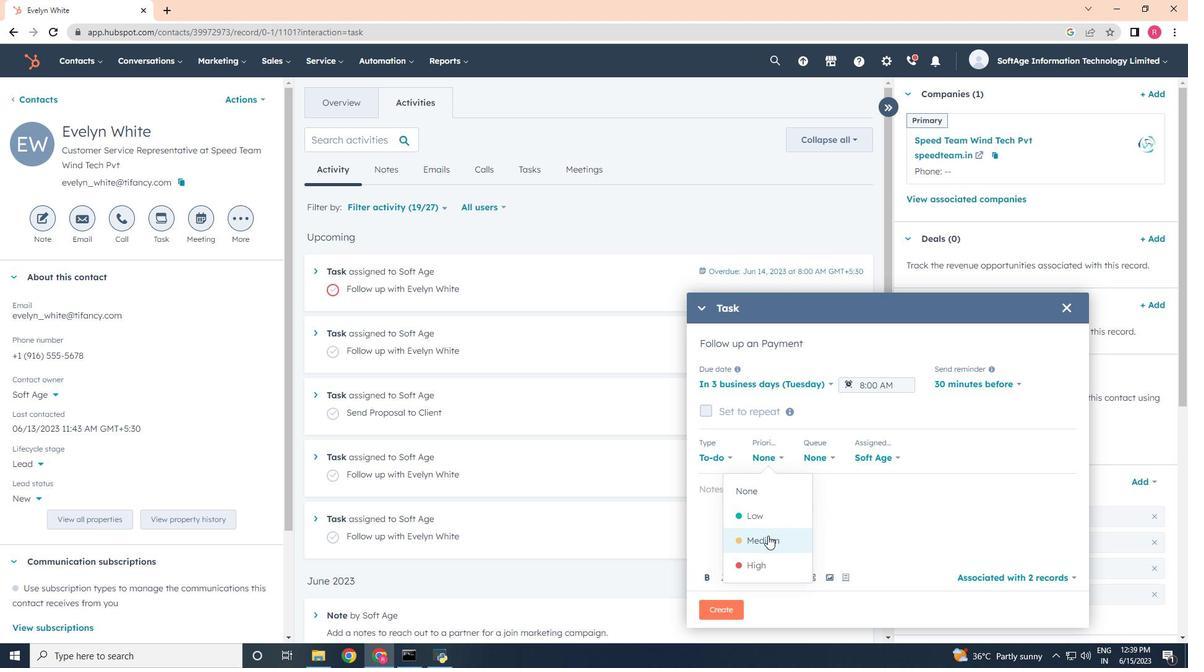 
Action: Mouse moved to (736, 491)
Screenshot: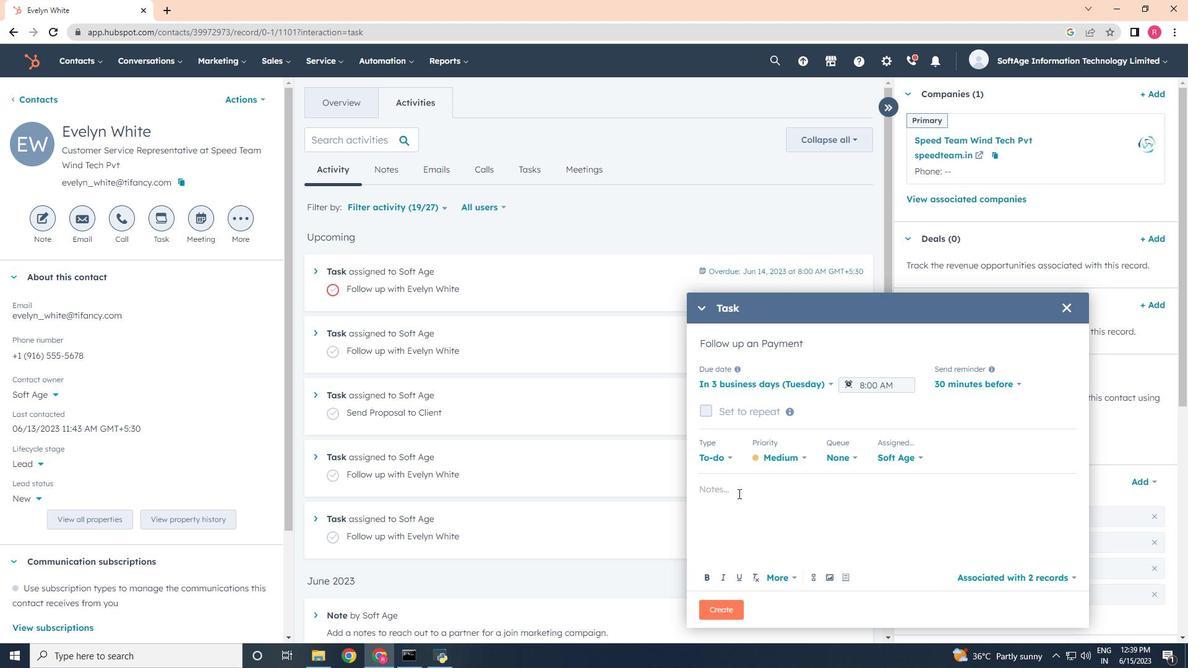 
Action: Mouse pressed left at (736, 491)
Screenshot: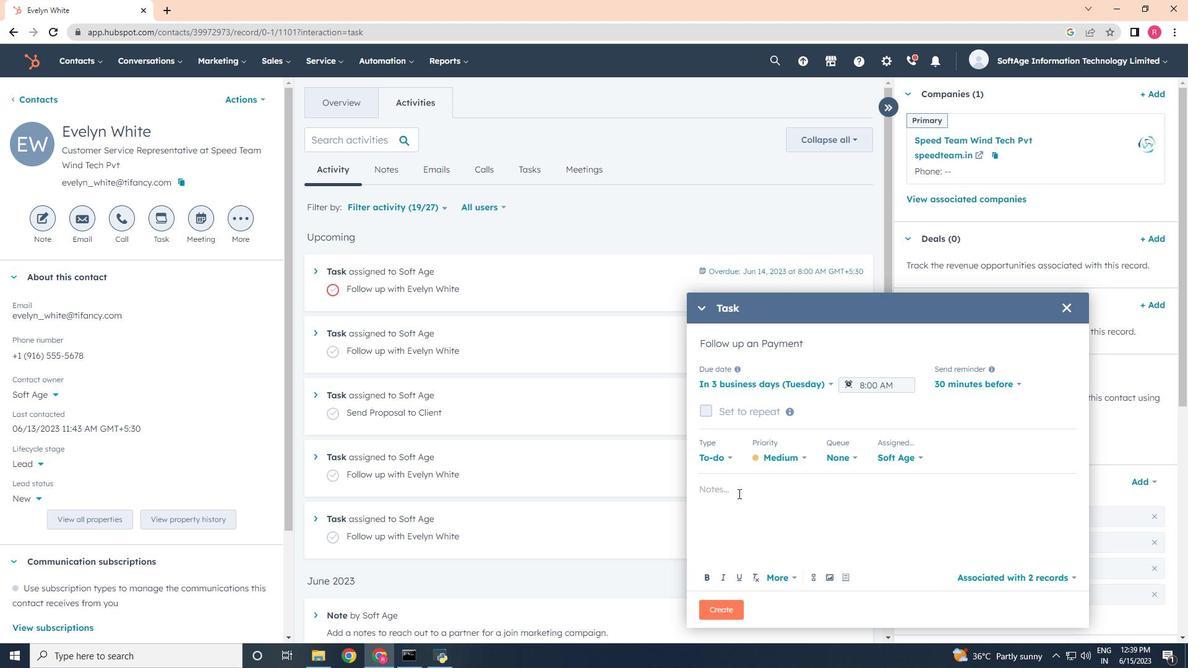 
Action: Key pressed <Key.shift>Review<Key.space>the<Key.space>attached<Key.space>proposal.
Screenshot: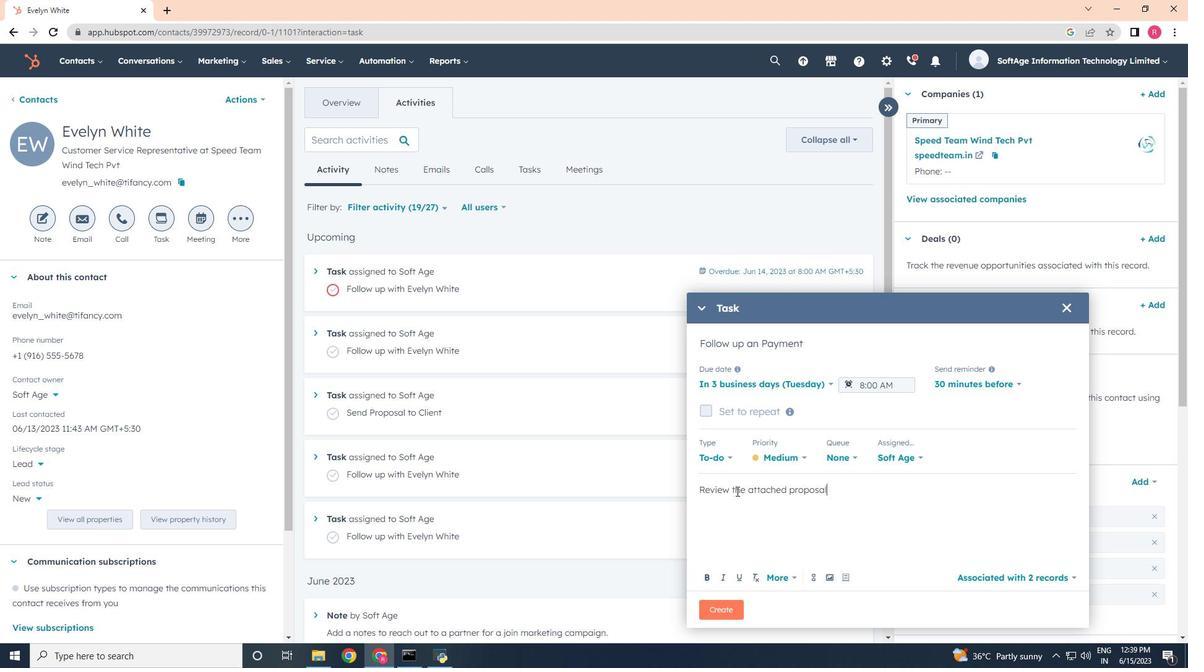 
Action: Mouse moved to (732, 614)
Screenshot: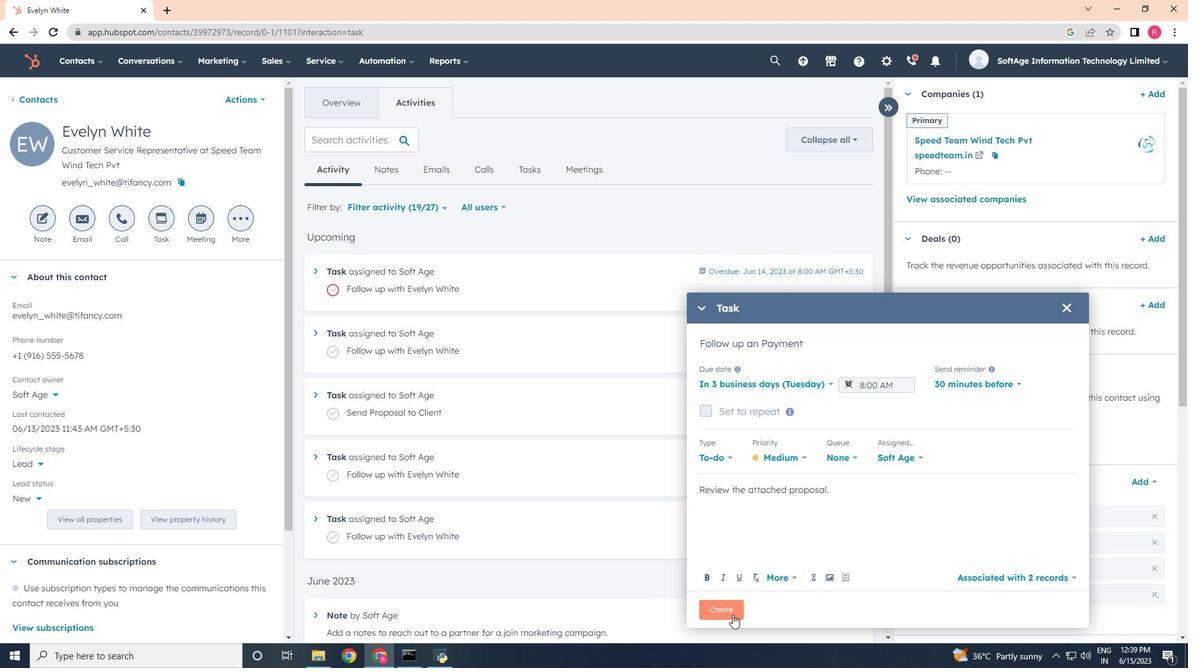 
Action: Mouse pressed left at (732, 614)
Screenshot: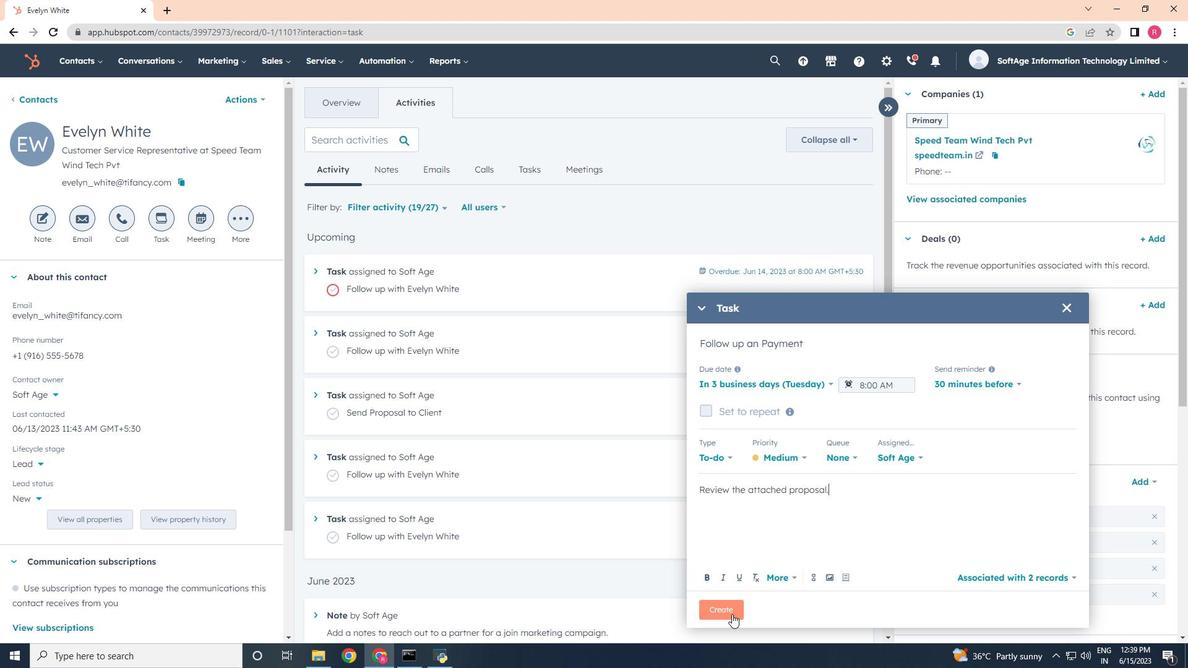 
Action: Mouse moved to (693, 636)
Screenshot: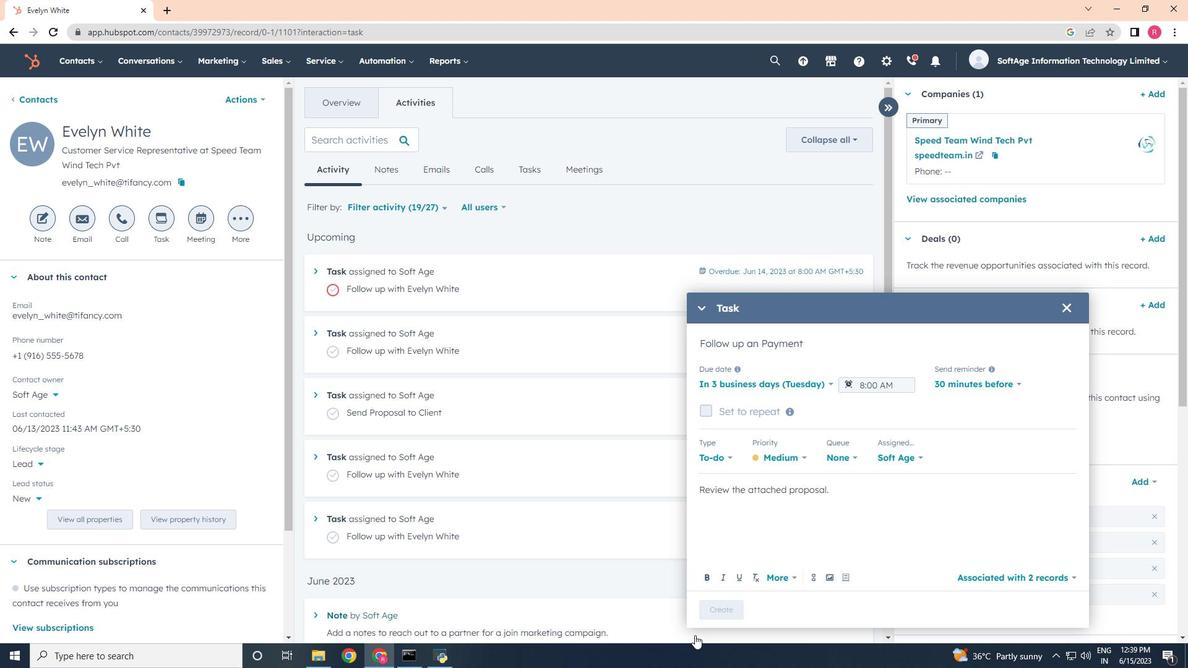 
